 Task: Look for space in Roslavl', Russia from 12th June, 2023 to 15th June, 2023 for 2 adults in price range Rs.10000 to Rs.15000. Place can be entire place with 1  bedroom having 1 bed and 1 bathroom. Property type can be house, flat, guest house, hotel. Booking option can be shelf check-in. Required host language is English.
Action: Mouse moved to (440, 95)
Screenshot: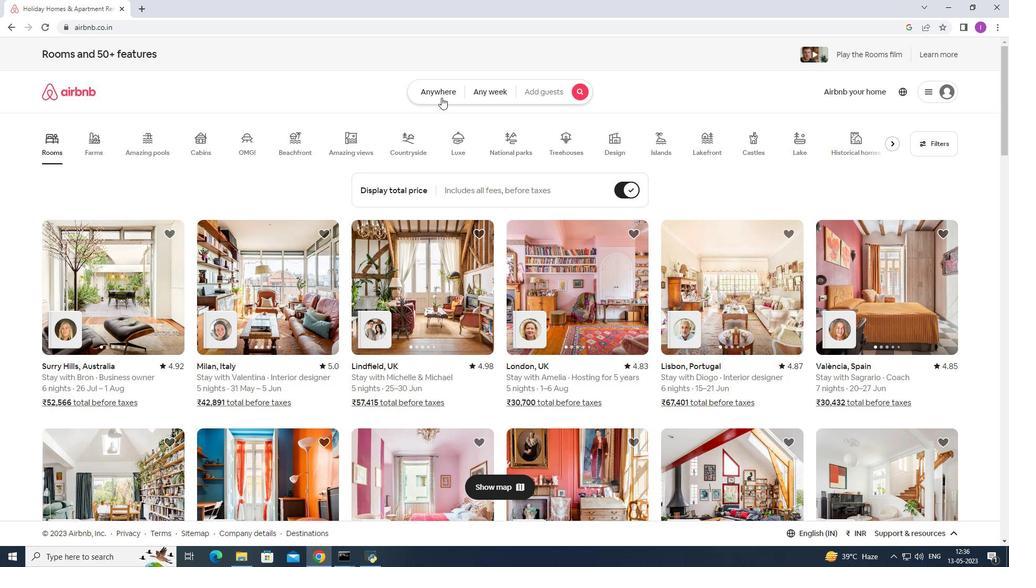 
Action: Mouse pressed left at (440, 95)
Screenshot: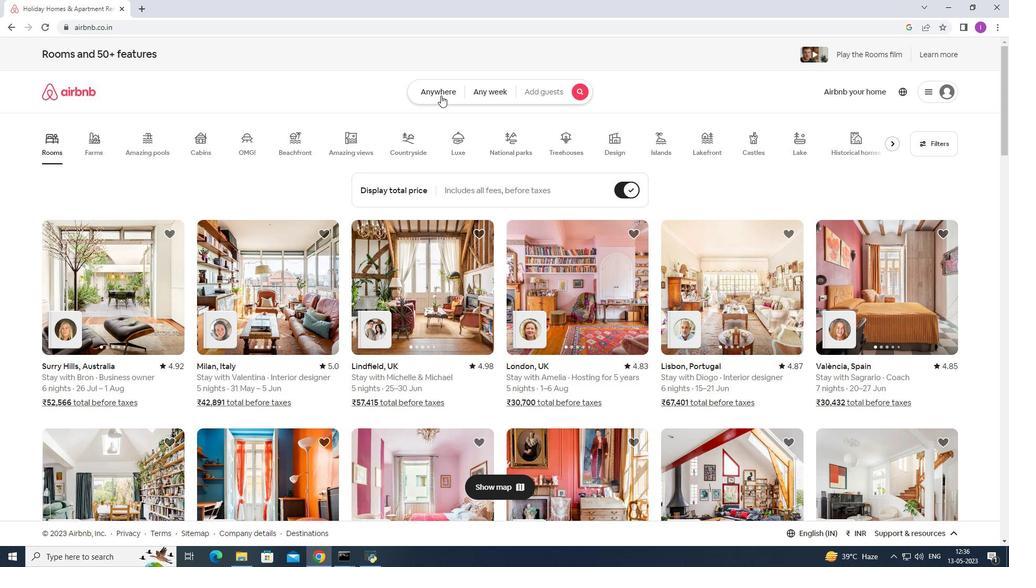
Action: Mouse moved to (399, 129)
Screenshot: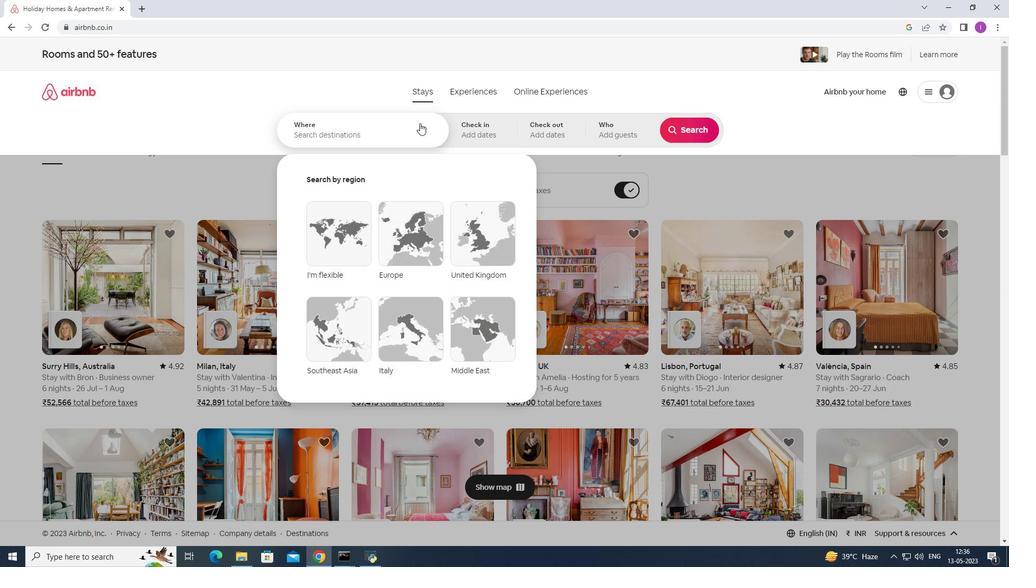 
Action: Mouse pressed left at (399, 129)
Screenshot: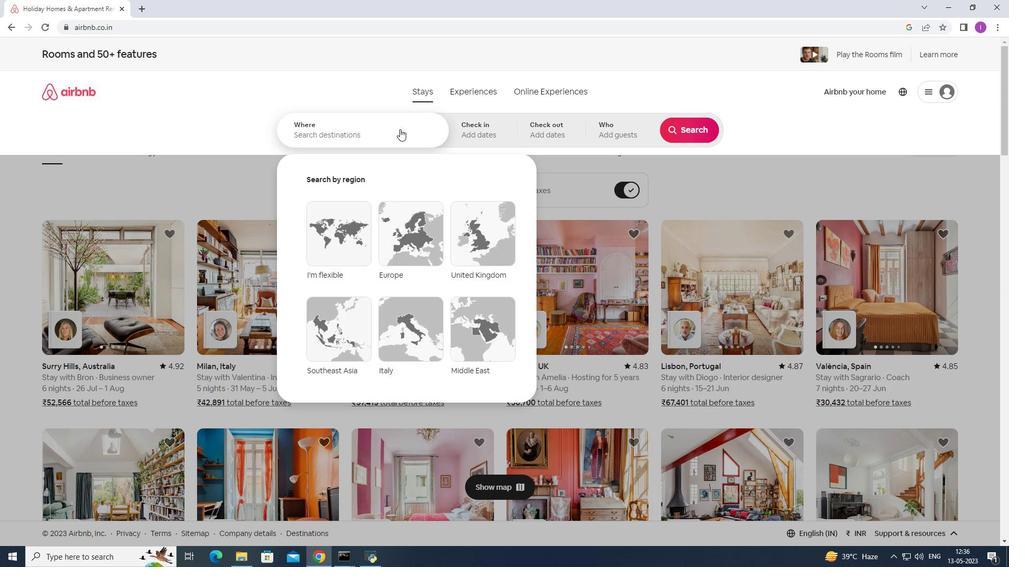 
Action: Key pressed <Key.shift>Roslavi,<Key.shift><Key.shift><Key.shift><Key.shift><Key.shift>Russia
Screenshot: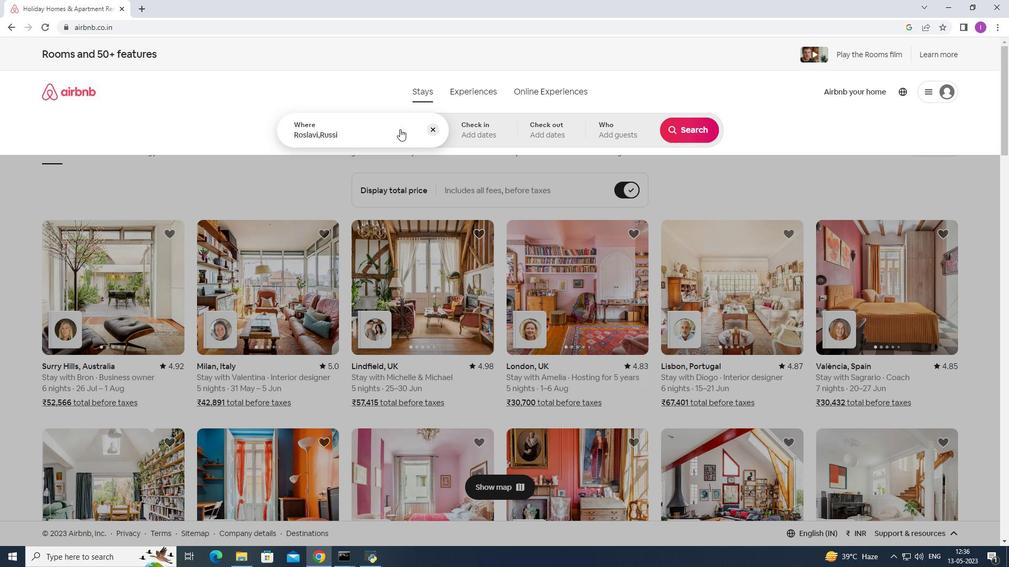 
Action: Mouse moved to (481, 132)
Screenshot: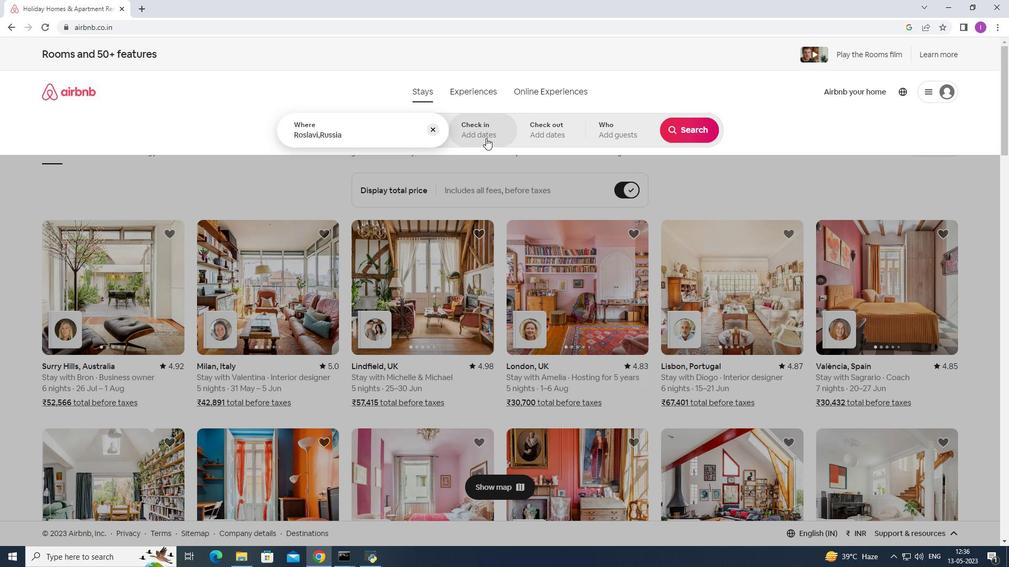 
Action: Mouse pressed left at (481, 132)
Screenshot: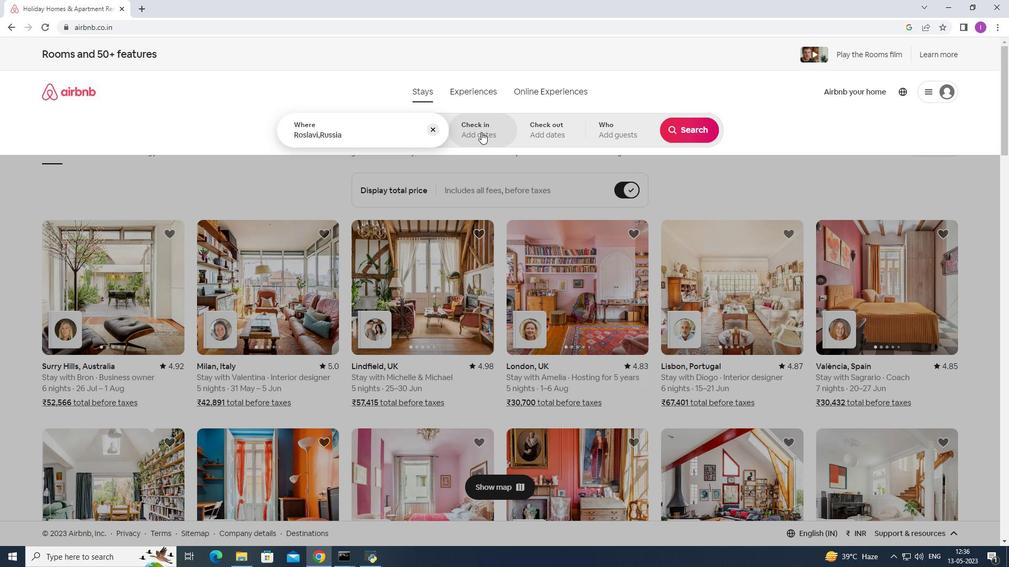 
Action: Mouse moved to (549, 311)
Screenshot: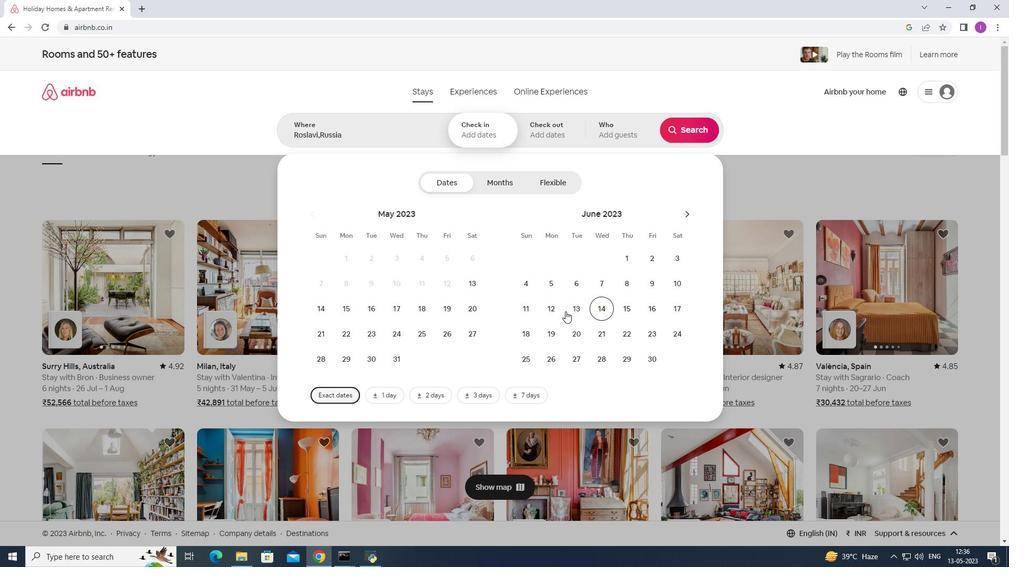 
Action: Mouse pressed left at (549, 311)
Screenshot: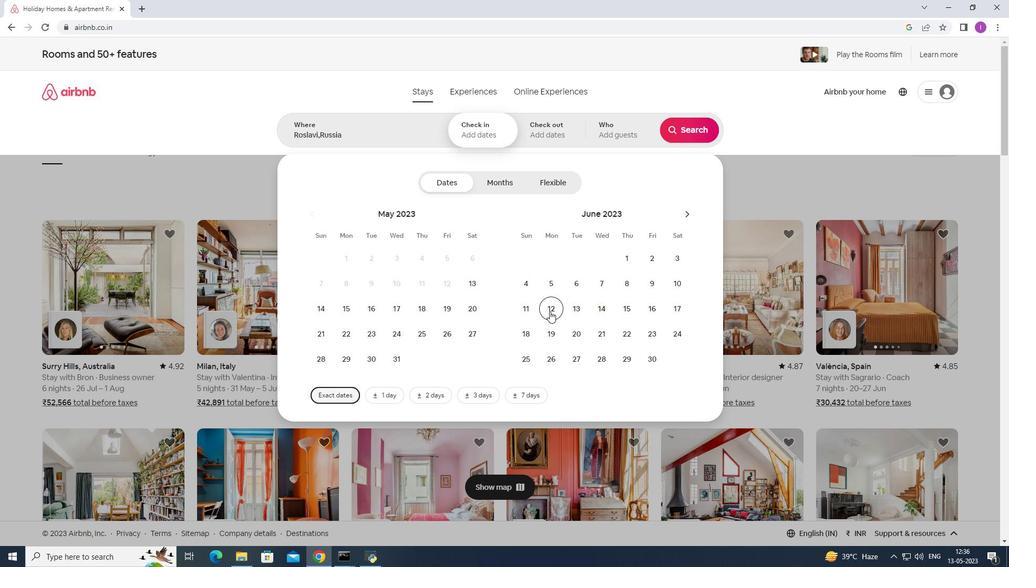 
Action: Mouse moved to (629, 313)
Screenshot: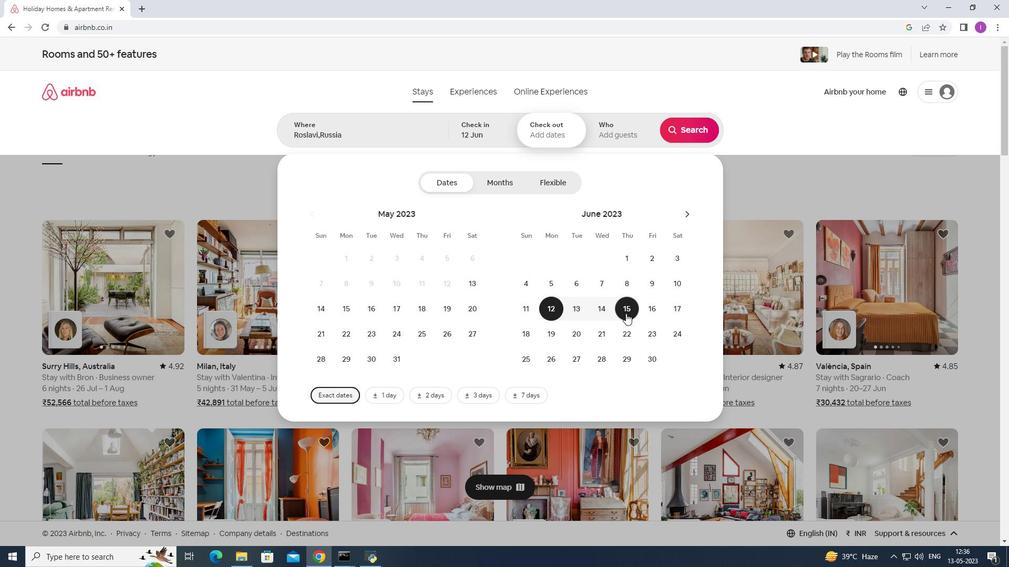 
Action: Mouse pressed left at (629, 313)
Screenshot: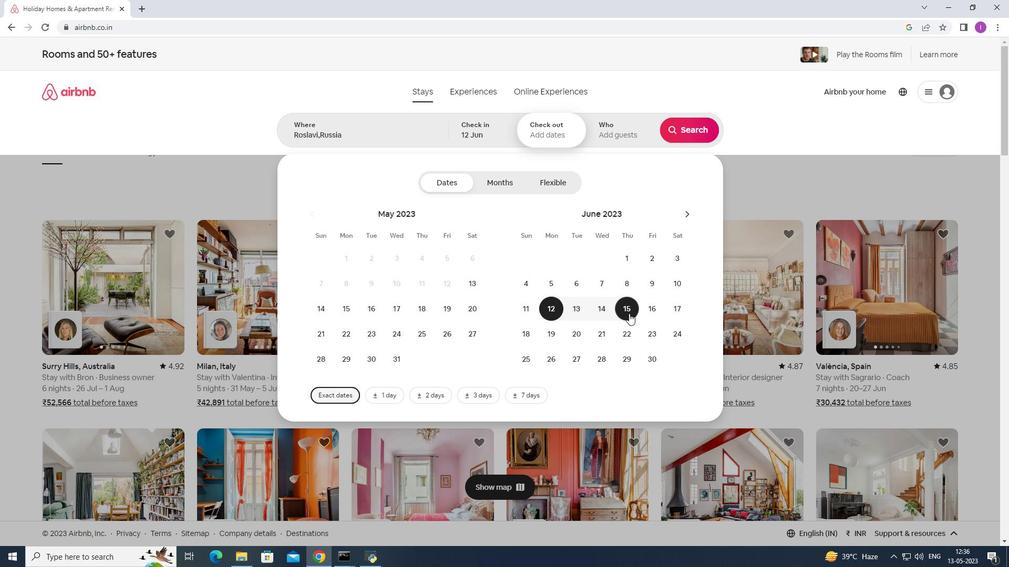 
Action: Mouse moved to (623, 137)
Screenshot: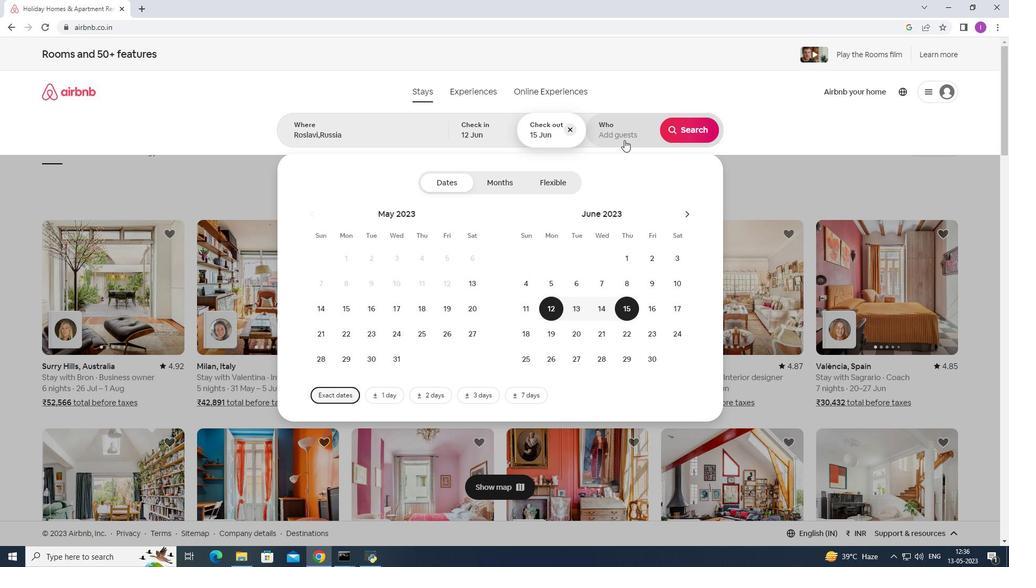 
Action: Mouse pressed left at (623, 137)
Screenshot: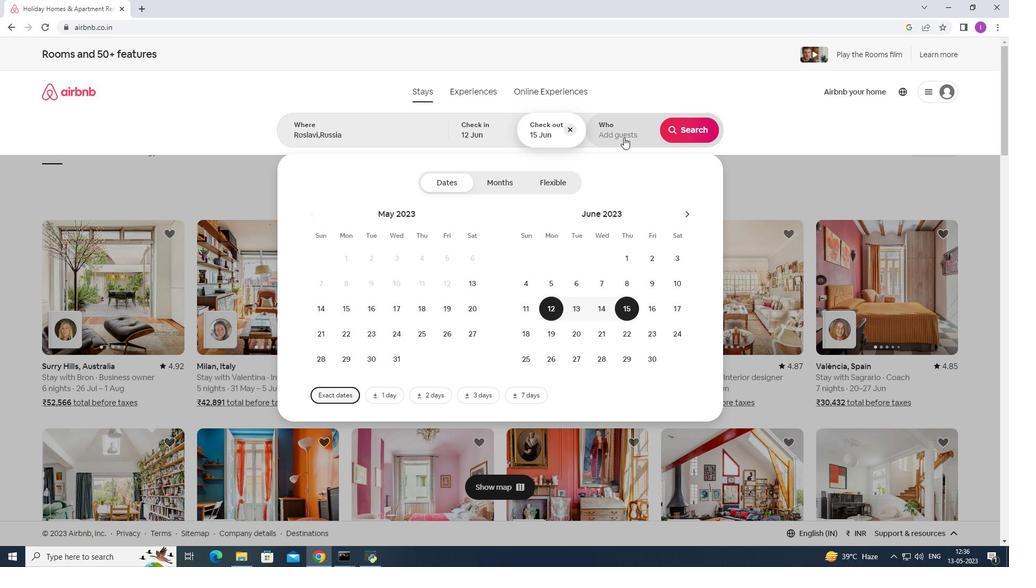 
Action: Mouse moved to (689, 184)
Screenshot: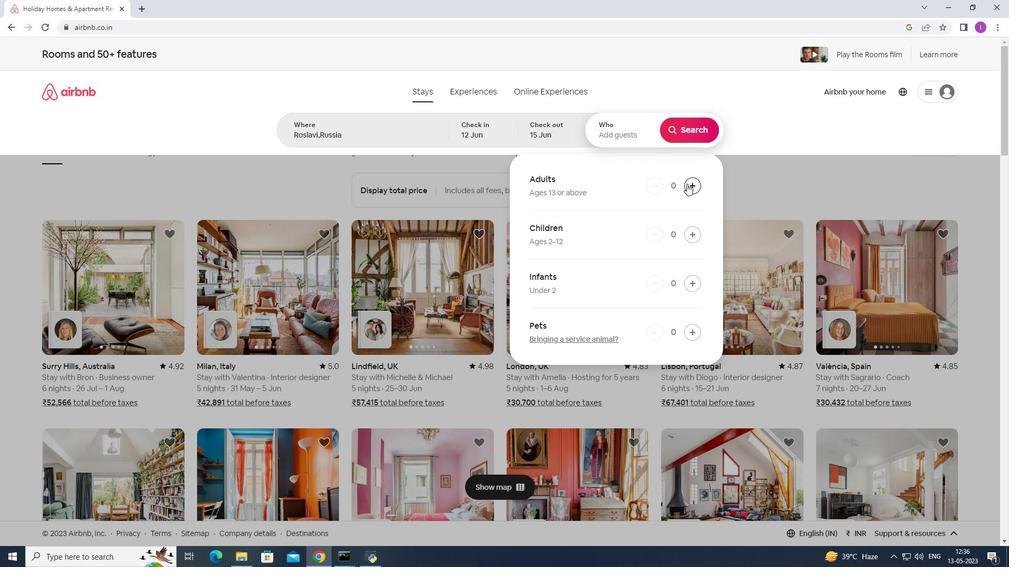 
Action: Mouse pressed left at (689, 184)
Screenshot: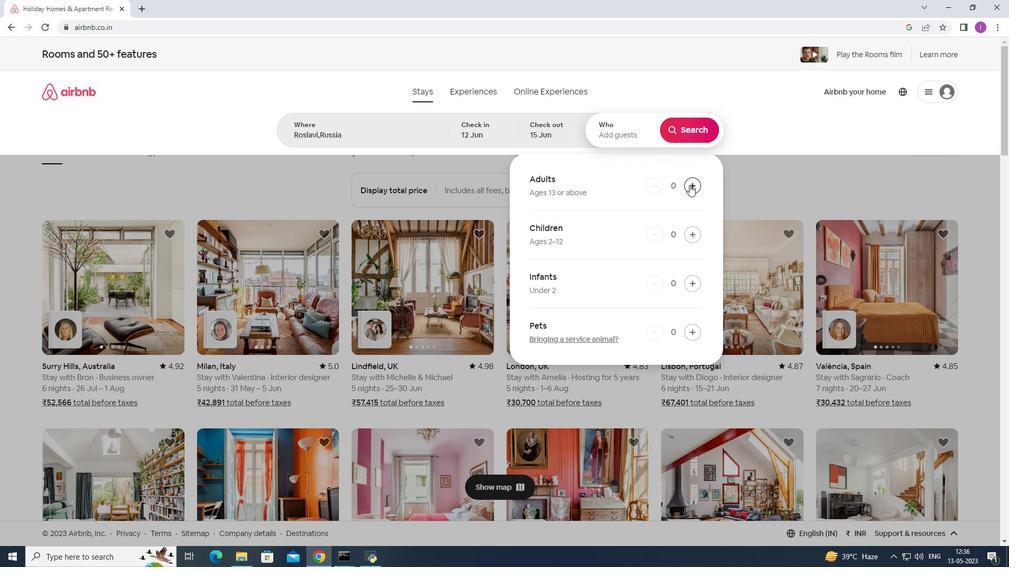 
Action: Mouse moved to (690, 186)
Screenshot: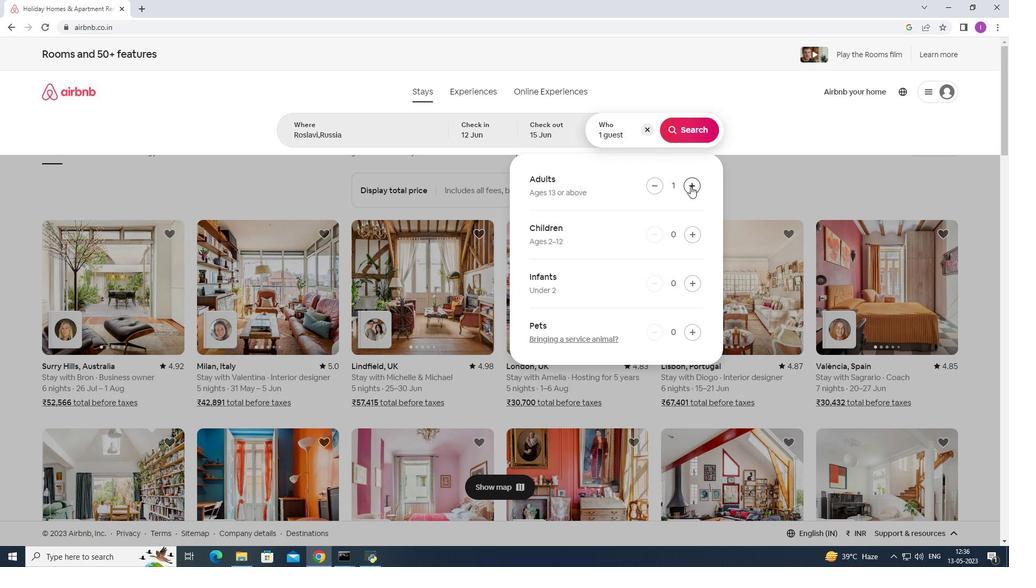 
Action: Mouse pressed left at (690, 186)
Screenshot: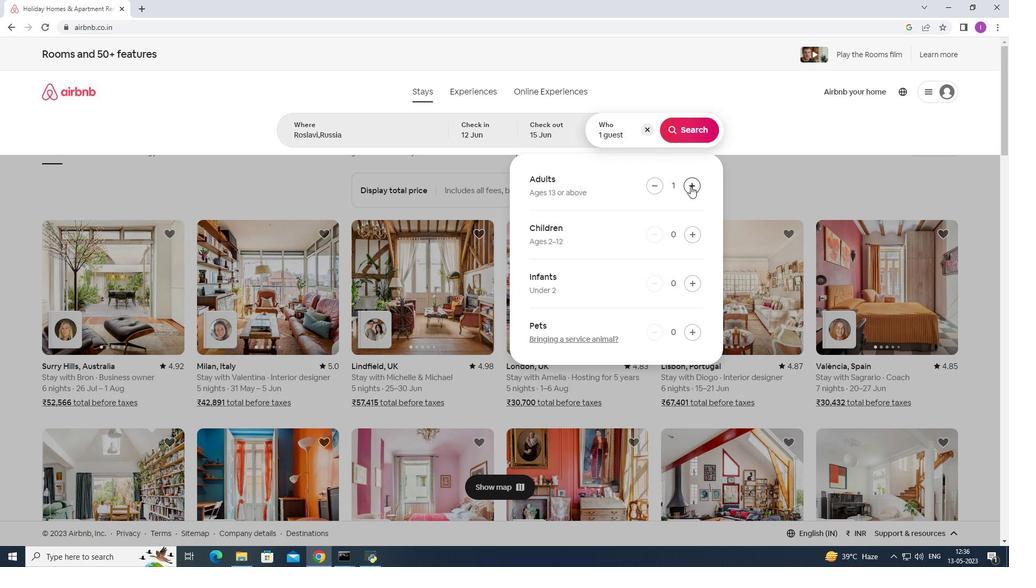 
Action: Mouse moved to (700, 134)
Screenshot: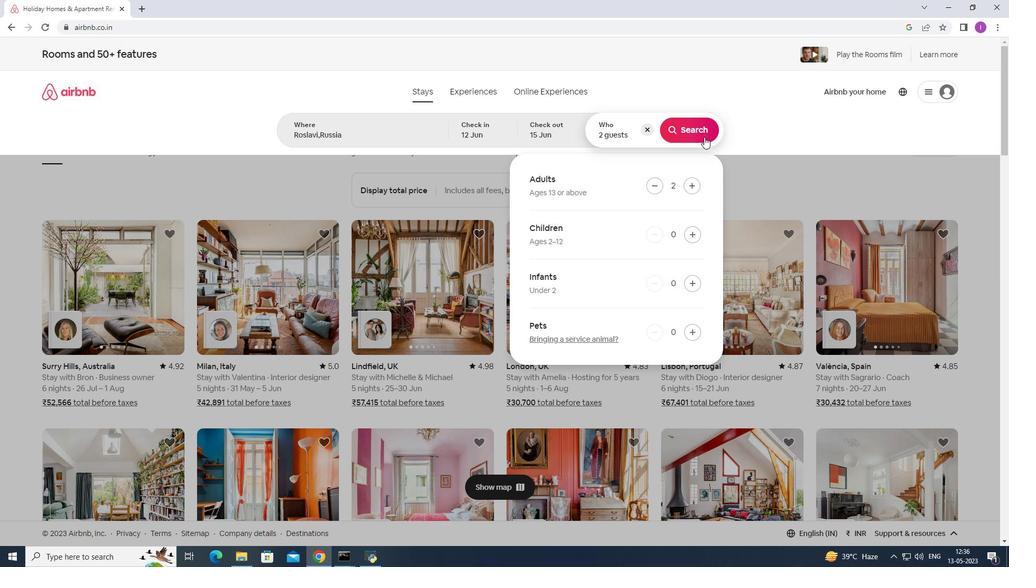 
Action: Mouse pressed left at (700, 134)
Screenshot: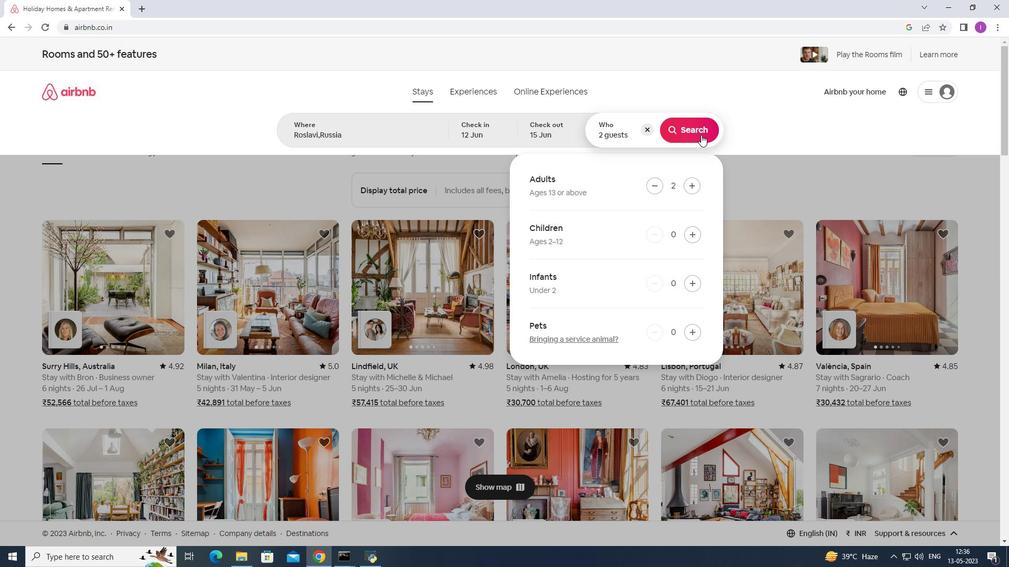 
Action: Mouse moved to (952, 101)
Screenshot: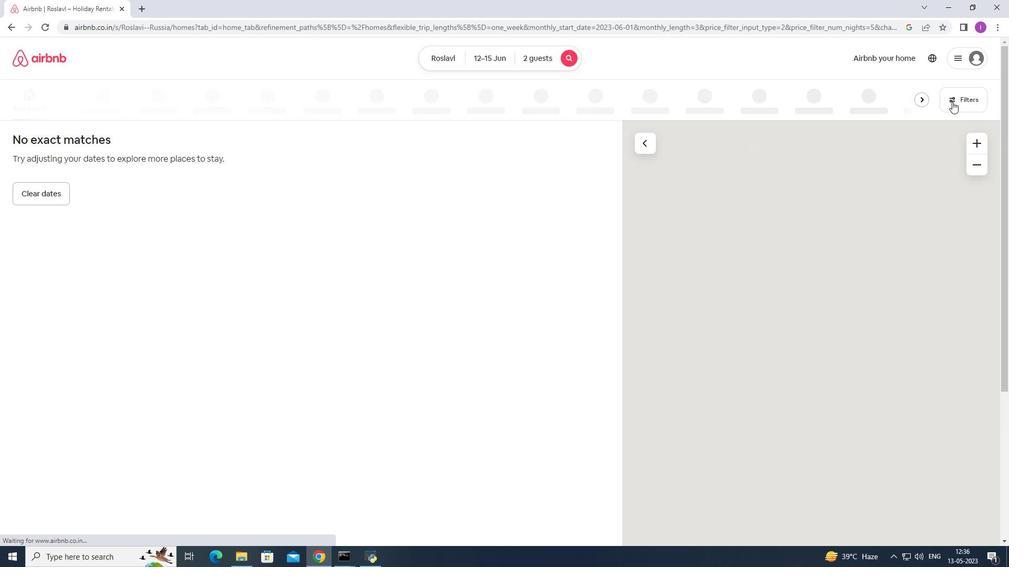 
Action: Mouse pressed left at (952, 101)
Screenshot: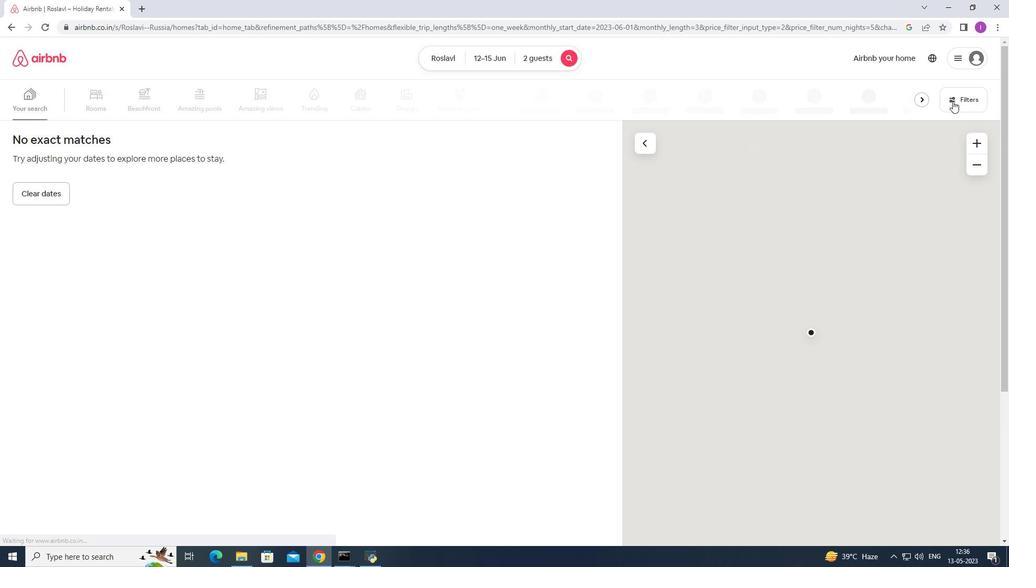
Action: Mouse moved to (583, 357)
Screenshot: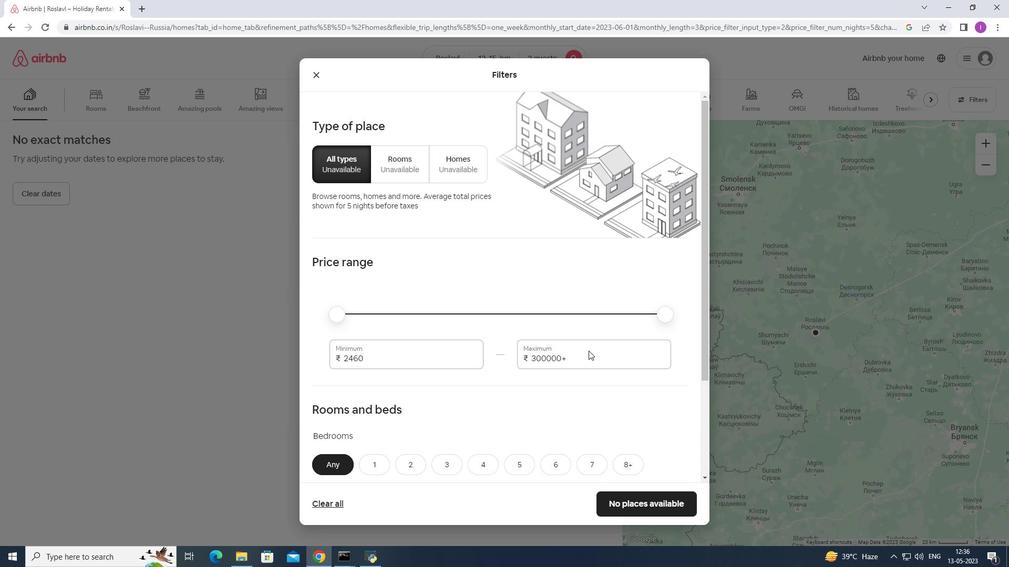
Action: Mouse pressed left at (583, 357)
Screenshot: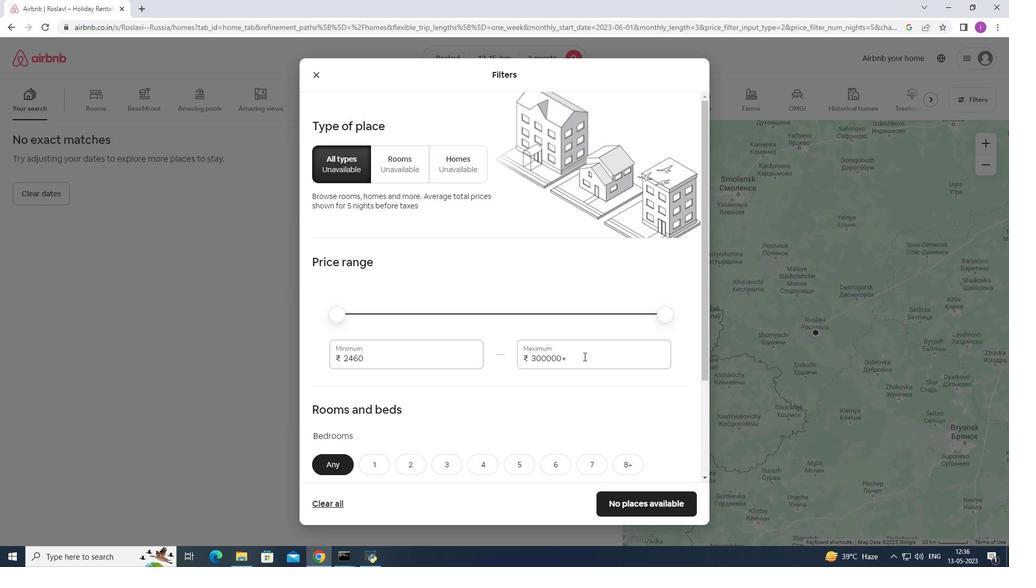 
Action: Mouse moved to (519, 367)
Screenshot: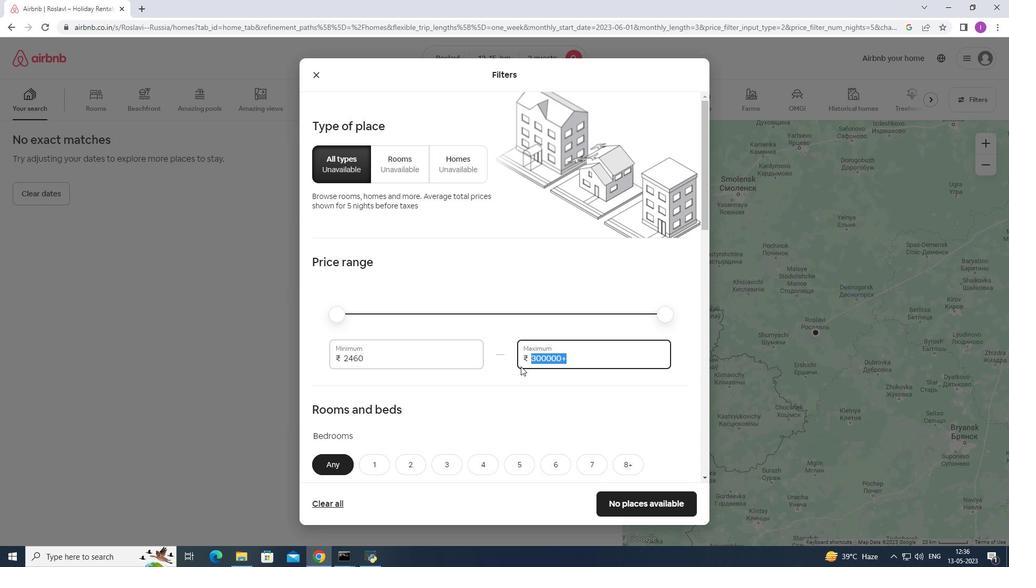 
Action: Key pressed 15000
Screenshot: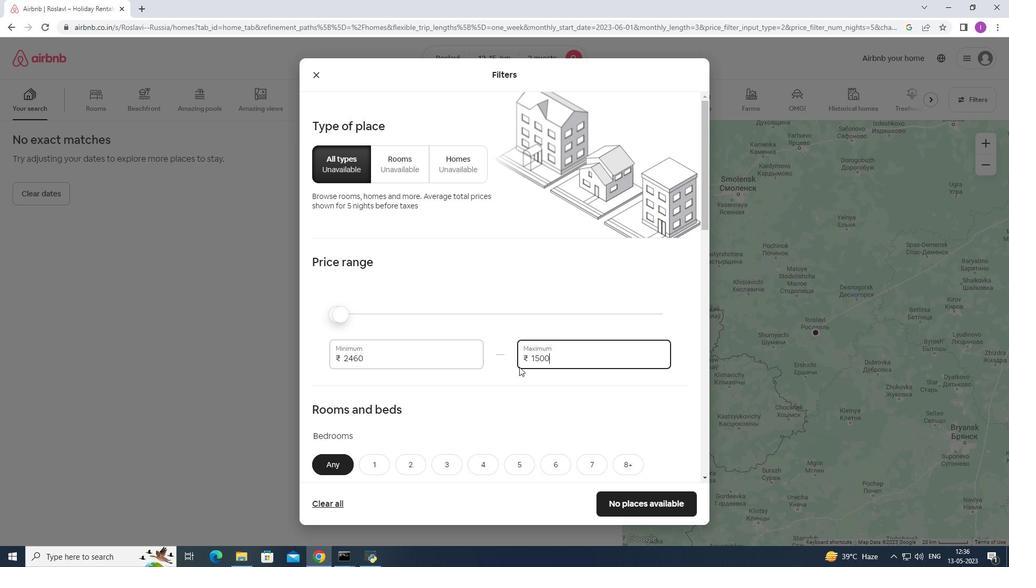 
Action: Mouse moved to (383, 358)
Screenshot: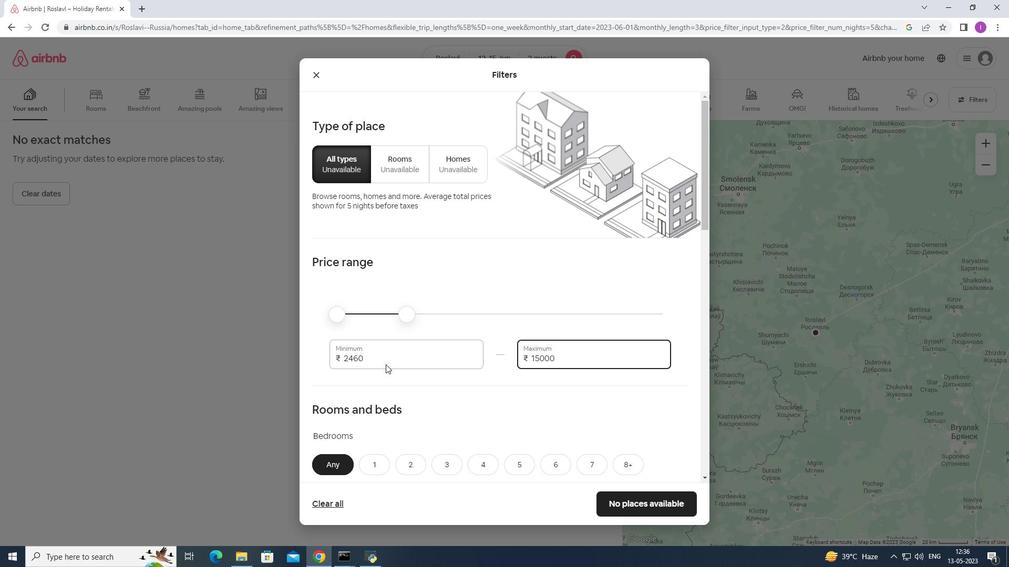 
Action: Mouse pressed left at (383, 358)
Screenshot: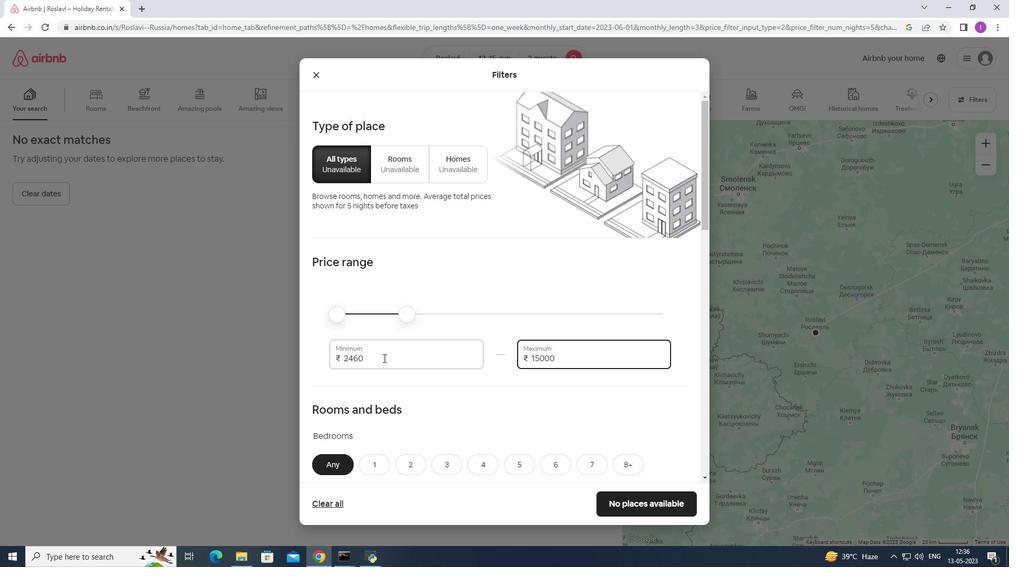 
Action: Mouse moved to (344, 363)
Screenshot: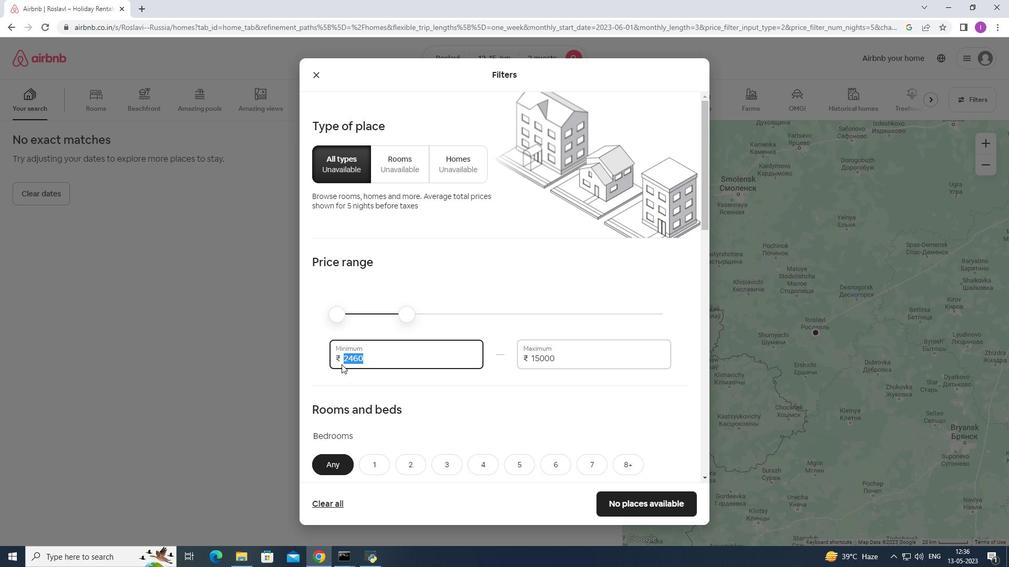 
Action: Key pressed 10000
Screenshot: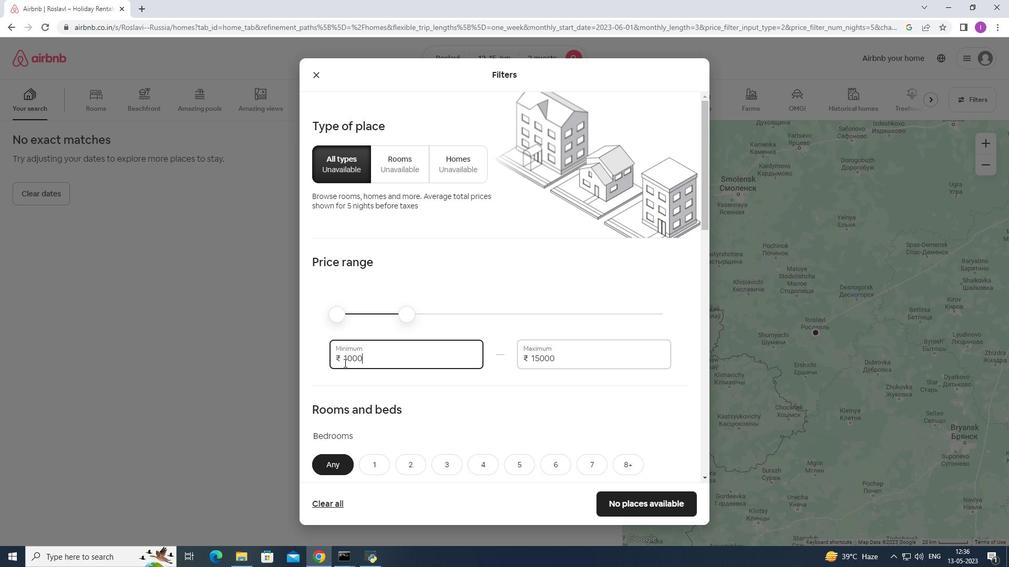 
Action: Mouse moved to (472, 359)
Screenshot: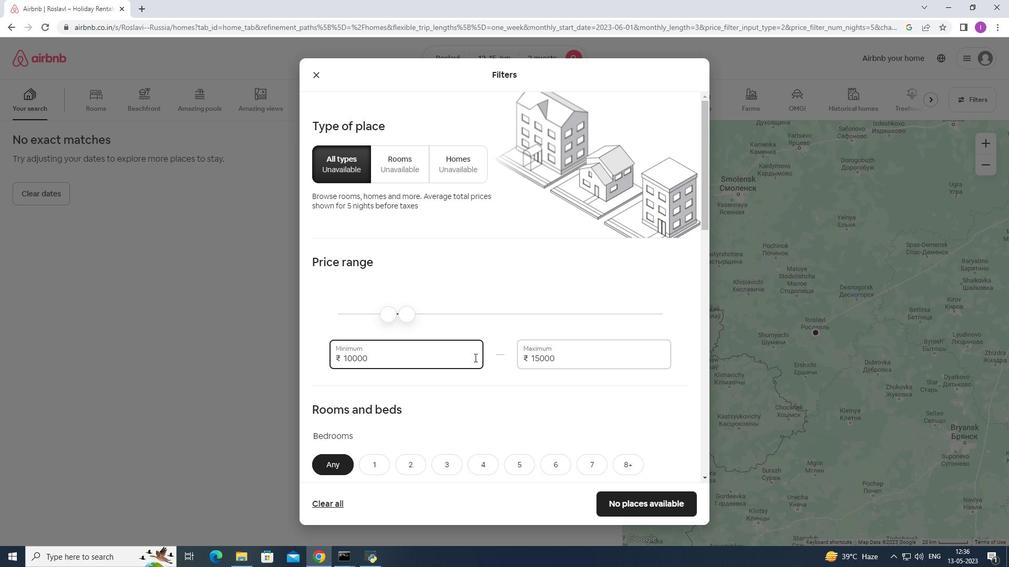 
Action: Mouse scrolled (472, 358) with delta (0, 0)
Screenshot: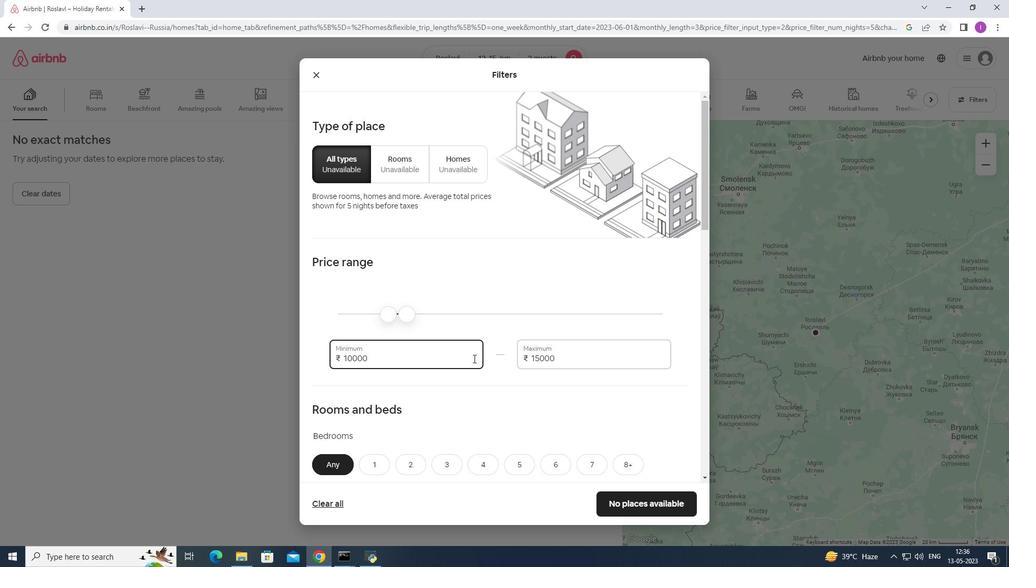 
Action: Mouse scrolled (472, 358) with delta (0, 0)
Screenshot: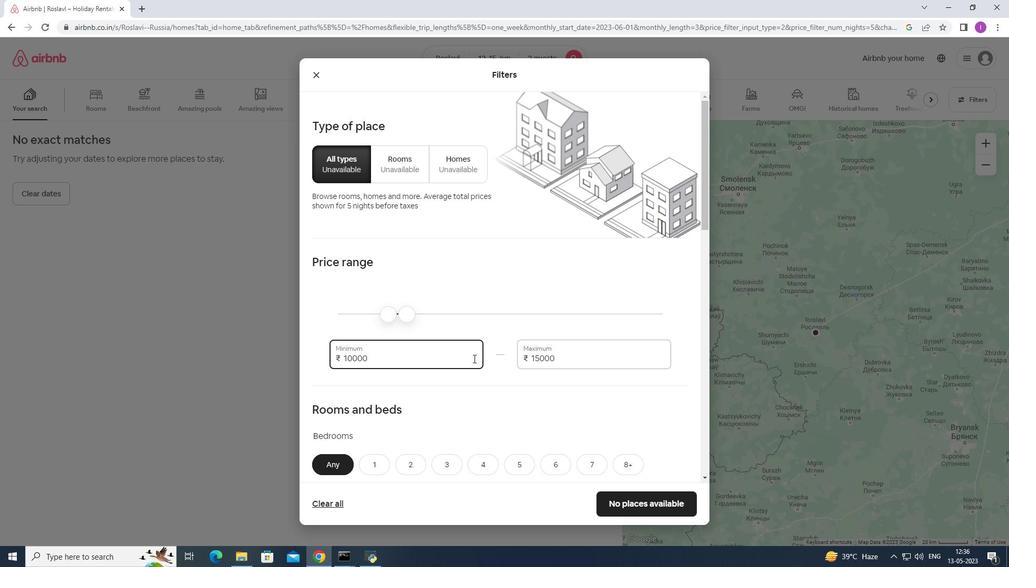 
Action: Mouse moved to (537, 379)
Screenshot: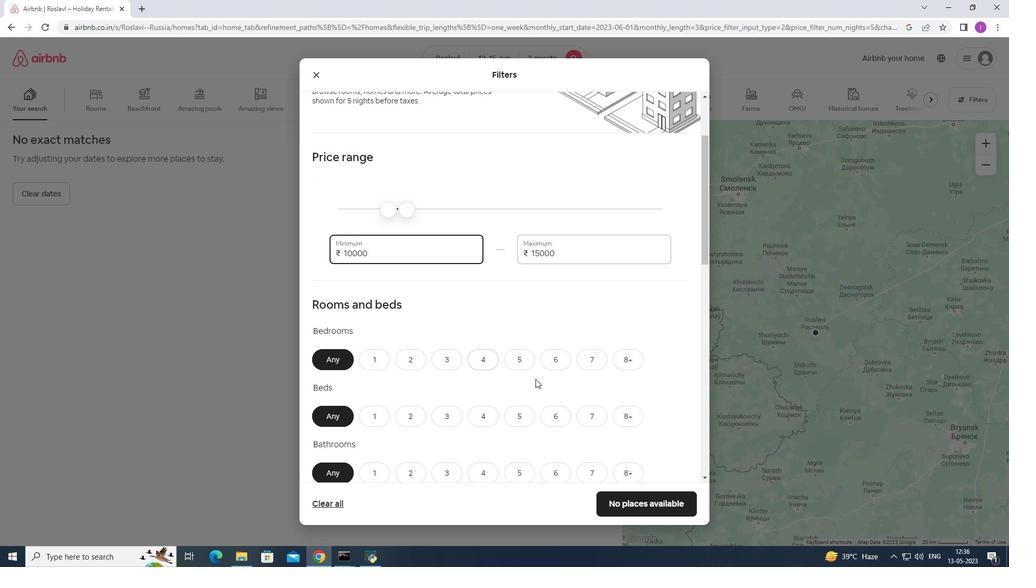 
Action: Mouse scrolled (537, 378) with delta (0, 0)
Screenshot: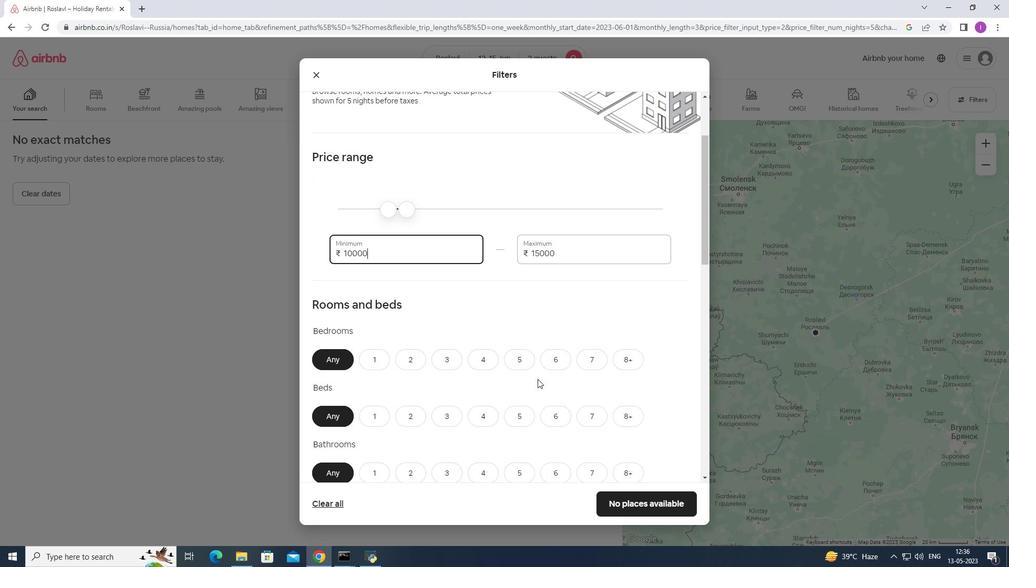 
Action: Mouse moved to (379, 304)
Screenshot: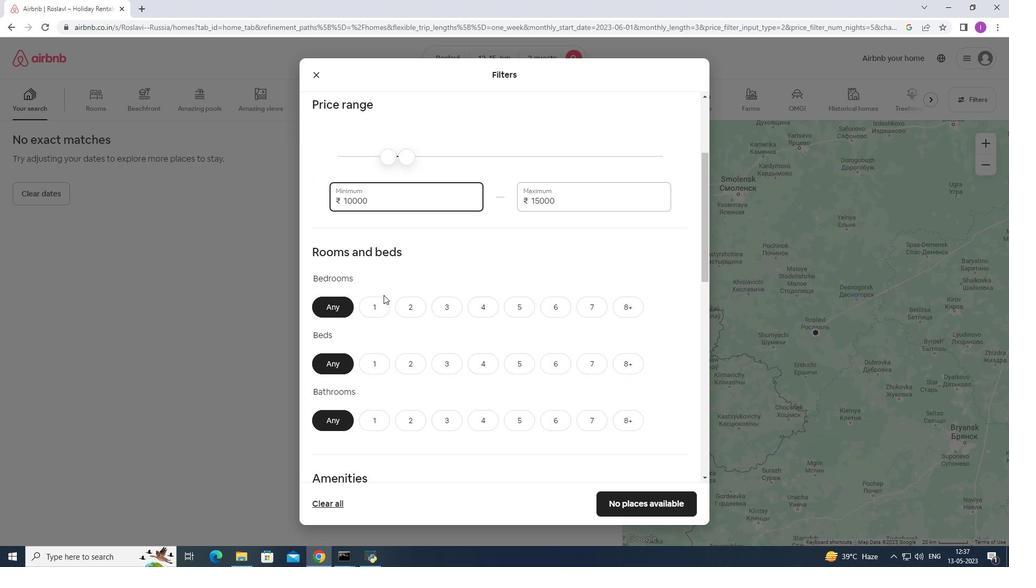 
Action: Mouse pressed left at (379, 304)
Screenshot: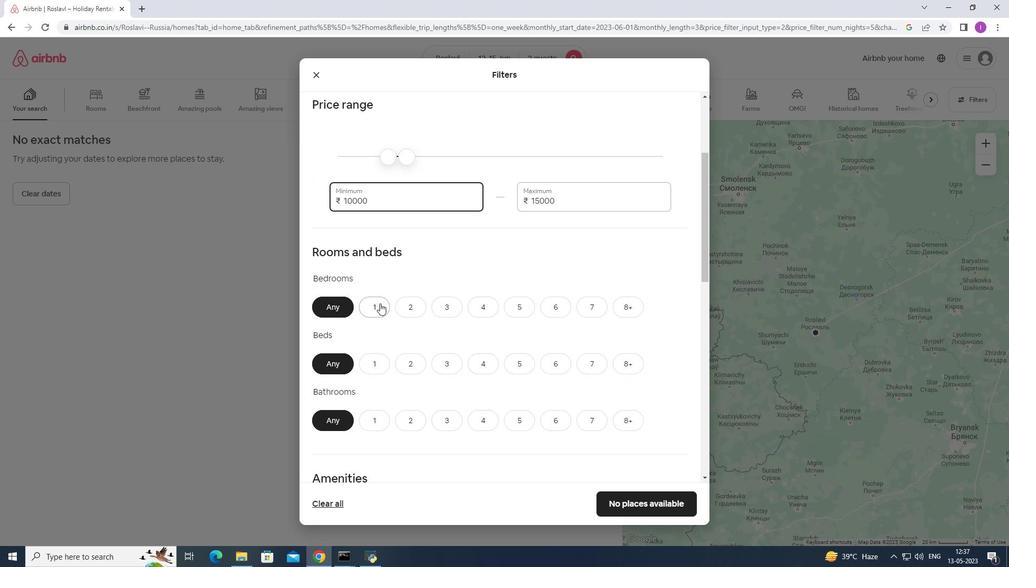 
Action: Mouse moved to (382, 363)
Screenshot: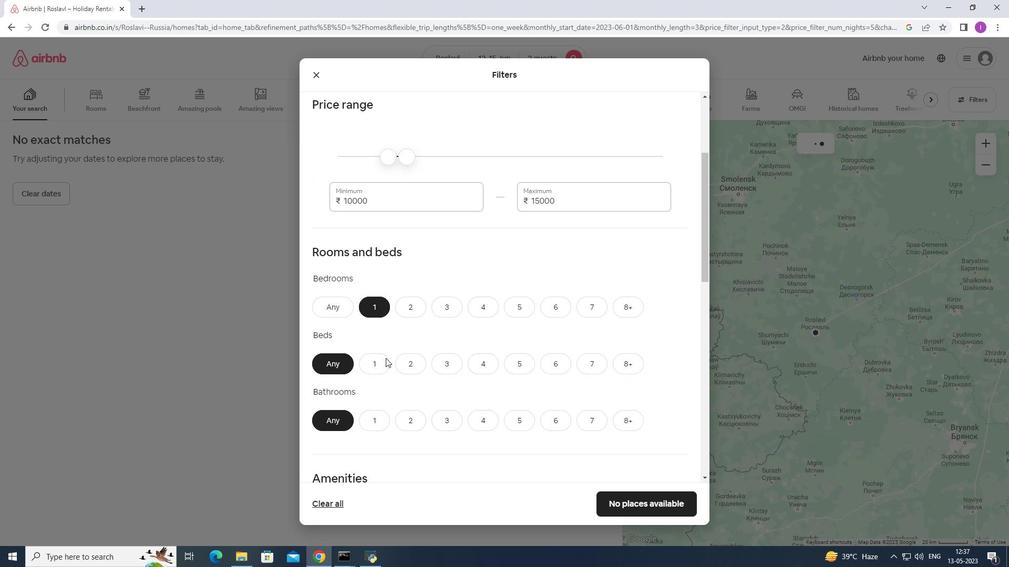 
Action: Mouse pressed left at (382, 363)
Screenshot: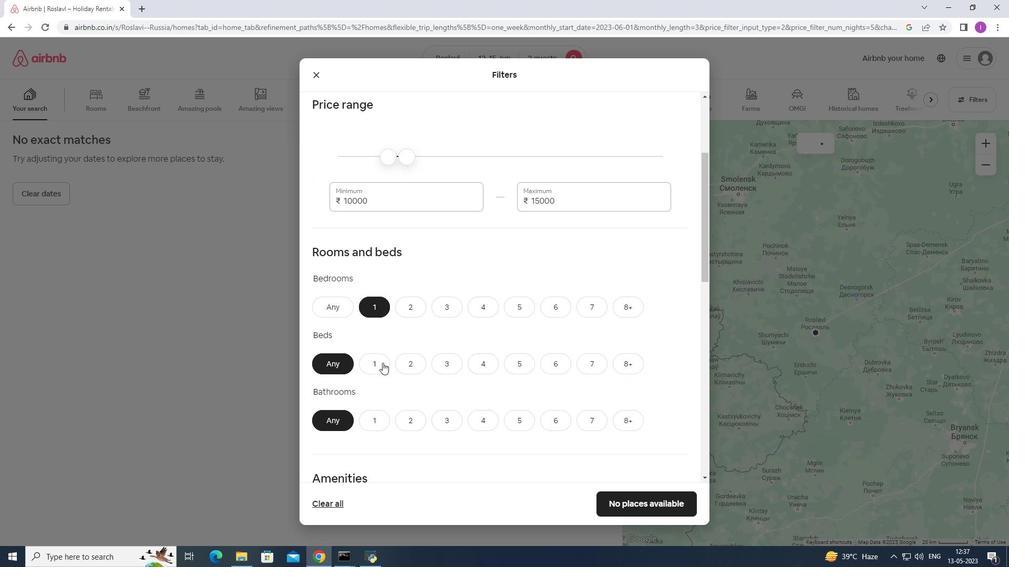 
Action: Mouse moved to (375, 416)
Screenshot: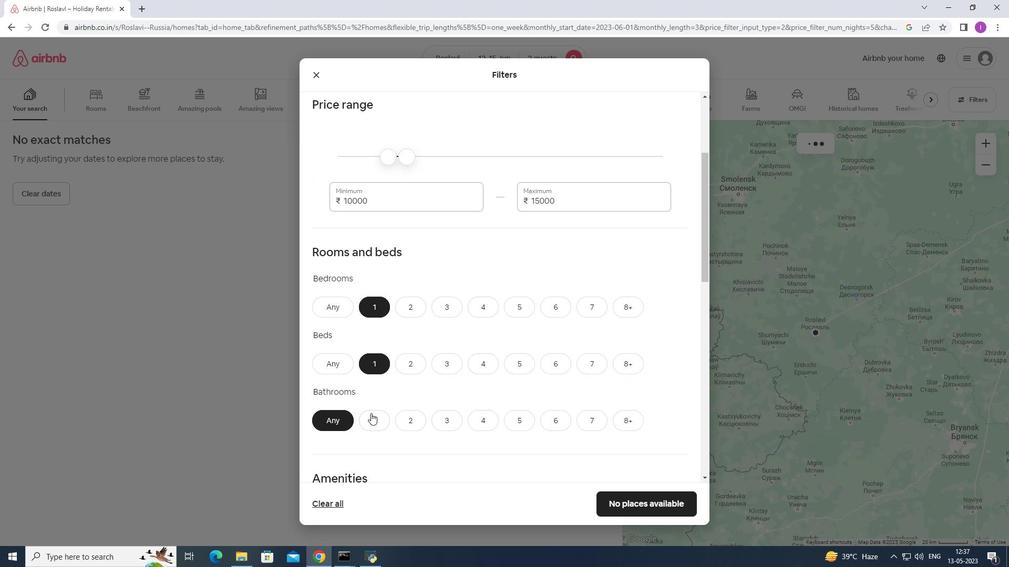 
Action: Mouse pressed left at (375, 416)
Screenshot: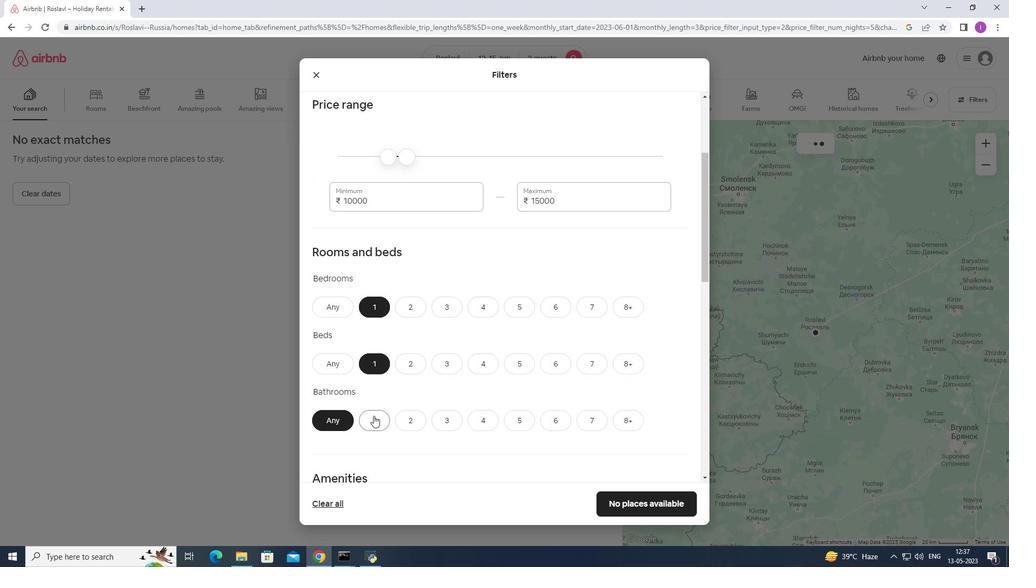 
Action: Mouse moved to (428, 389)
Screenshot: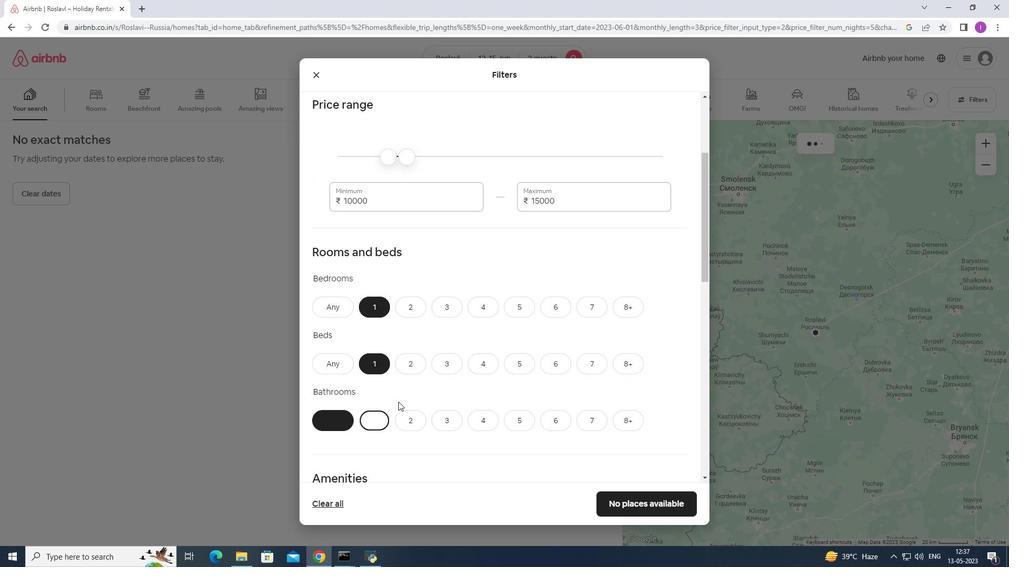 
Action: Mouse scrolled (428, 389) with delta (0, 0)
Screenshot: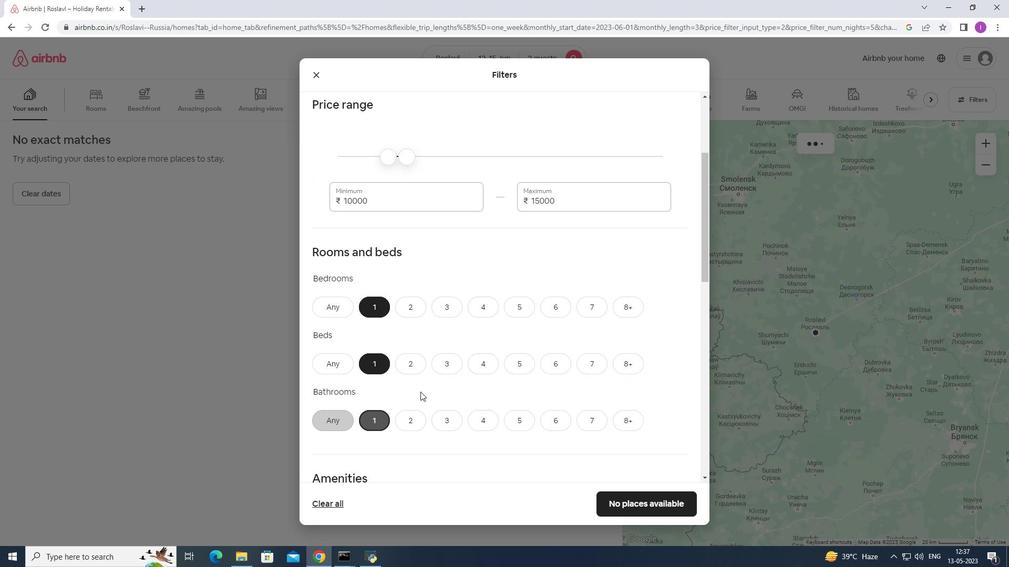 
Action: Mouse scrolled (428, 389) with delta (0, 0)
Screenshot: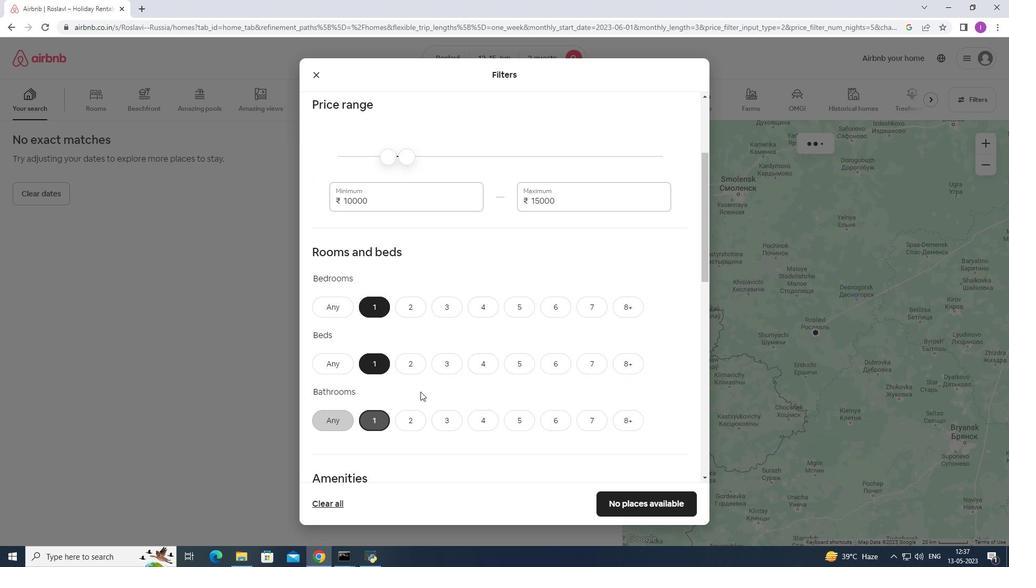 
Action: Mouse scrolled (428, 389) with delta (0, 0)
Screenshot: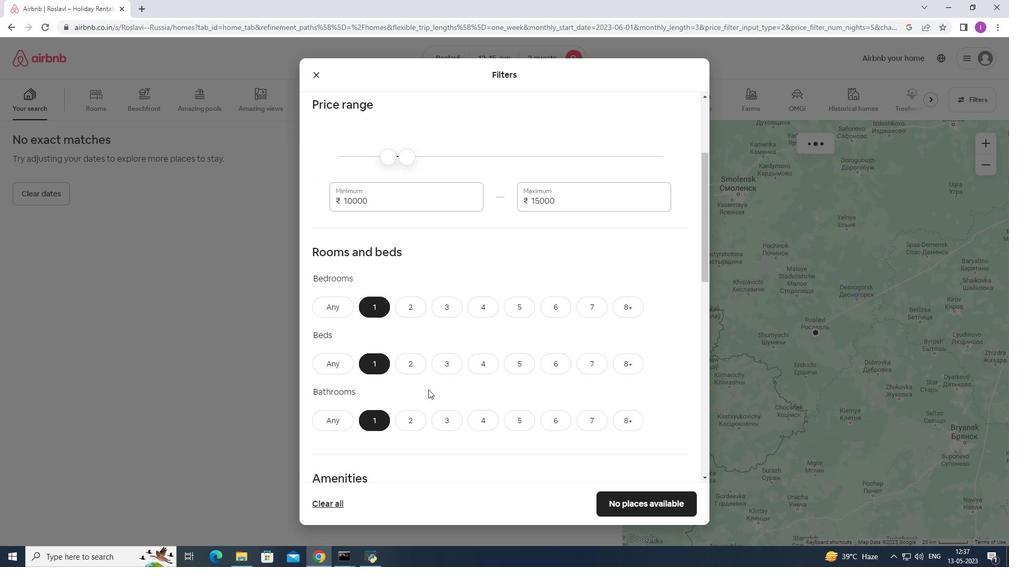 
Action: Mouse scrolled (428, 389) with delta (0, 0)
Screenshot: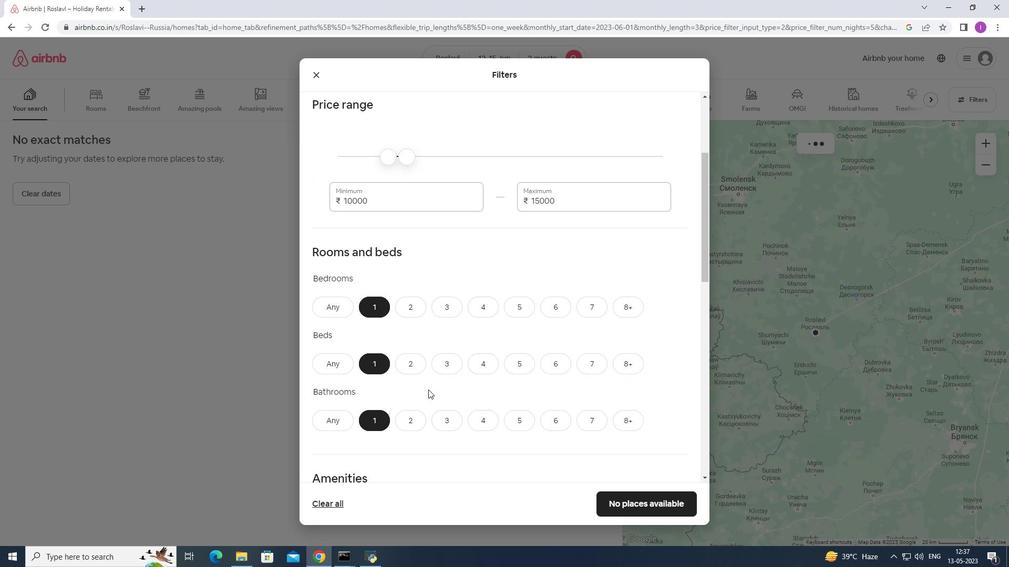 
Action: Mouse moved to (356, 381)
Screenshot: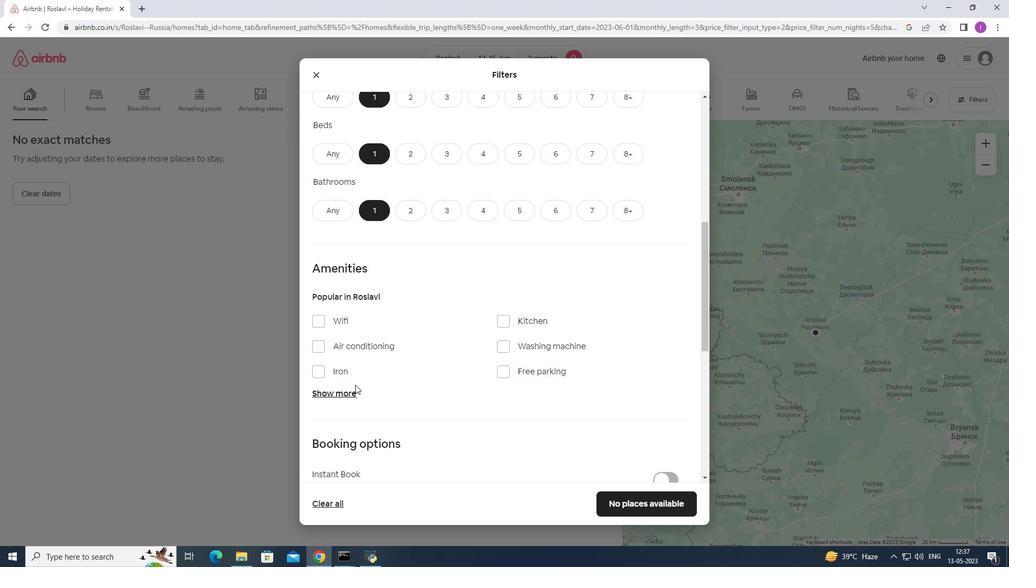 
Action: Mouse scrolled (356, 380) with delta (0, 0)
Screenshot: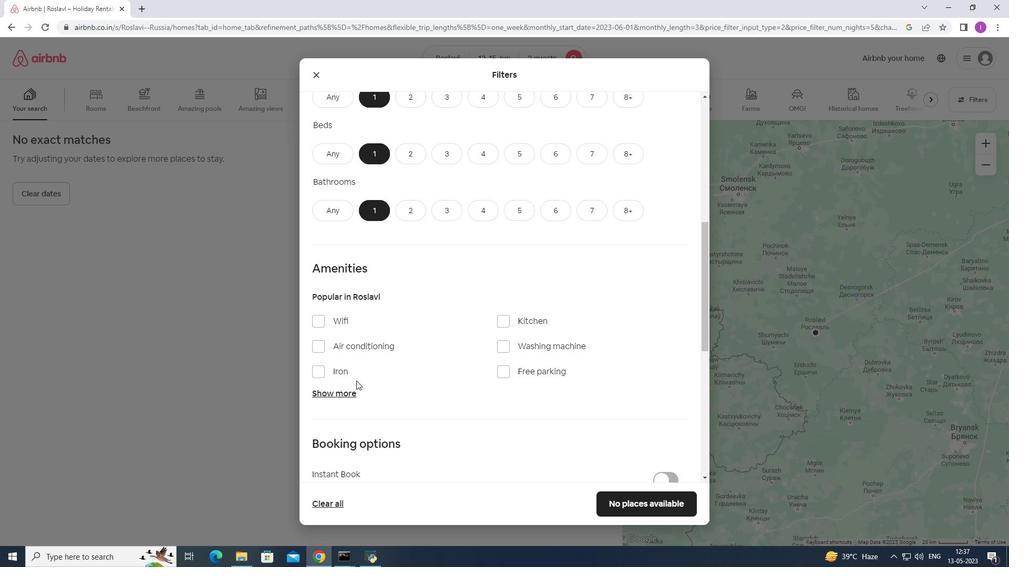 
Action: Mouse scrolled (356, 380) with delta (0, 0)
Screenshot: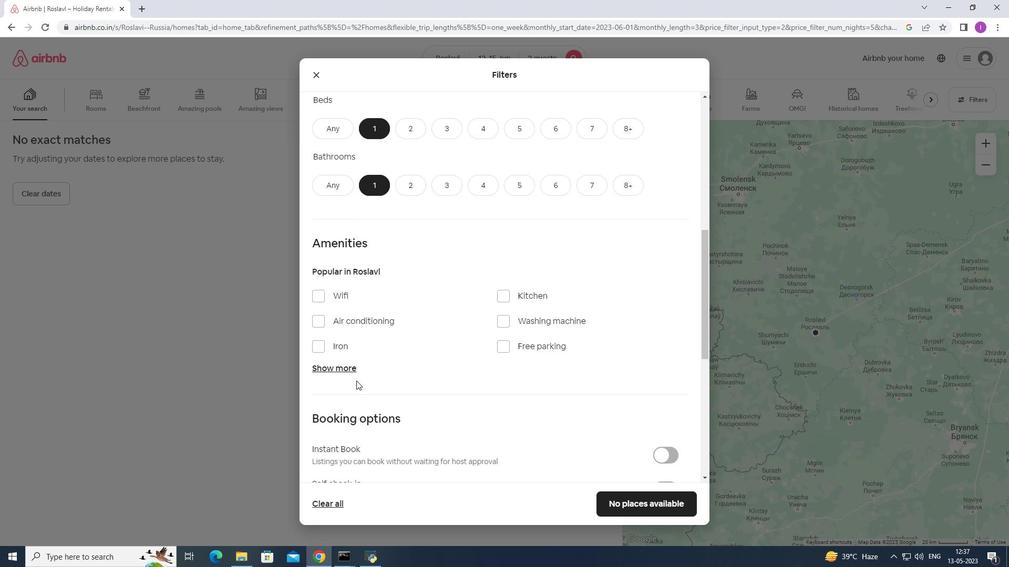 
Action: Mouse moved to (647, 386)
Screenshot: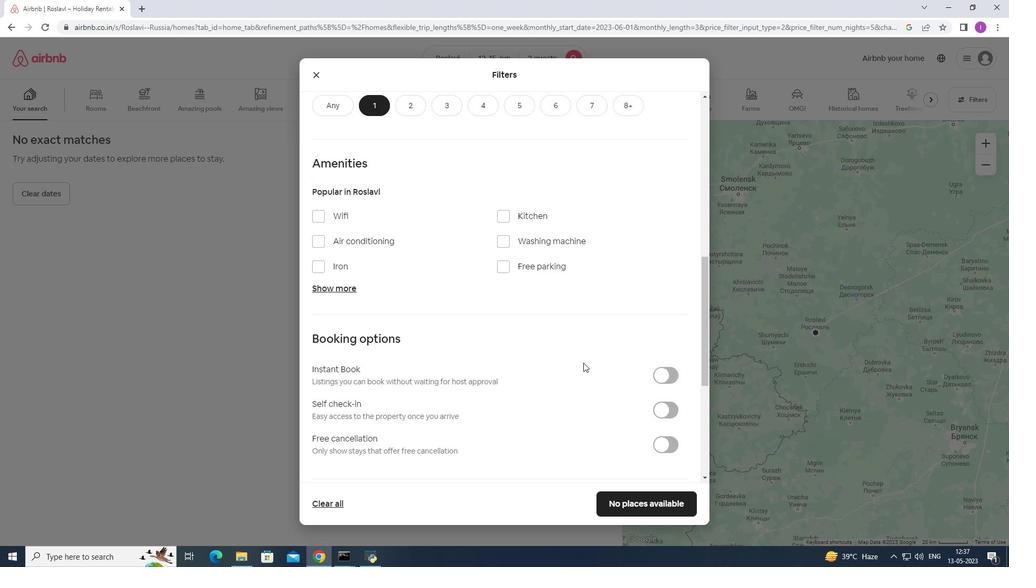 
Action: Mouse scrolled (647, 386) with delta (0, 0)
Screenshot: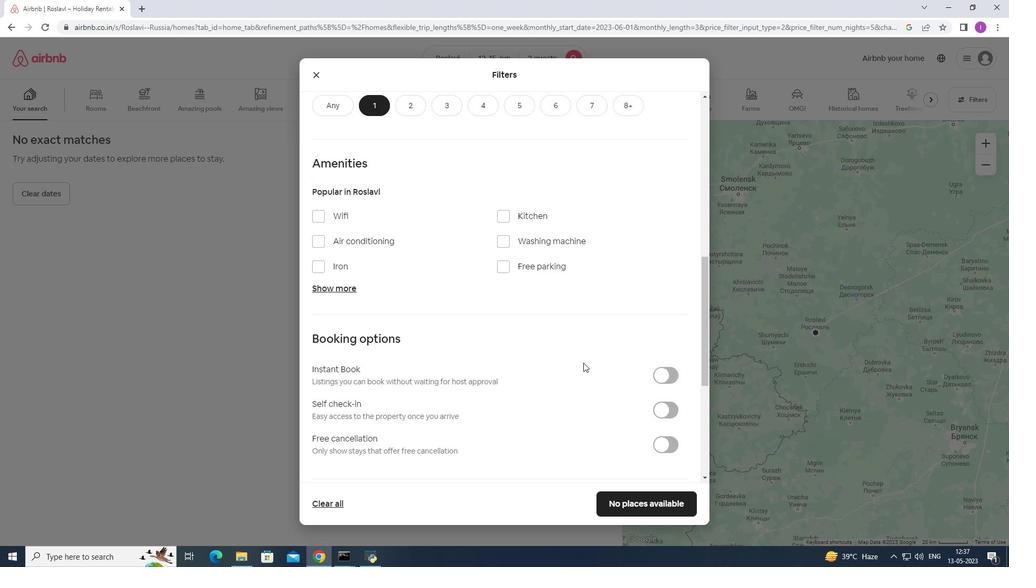 
Action: Mouse moved to (650, 387)
Screenshot: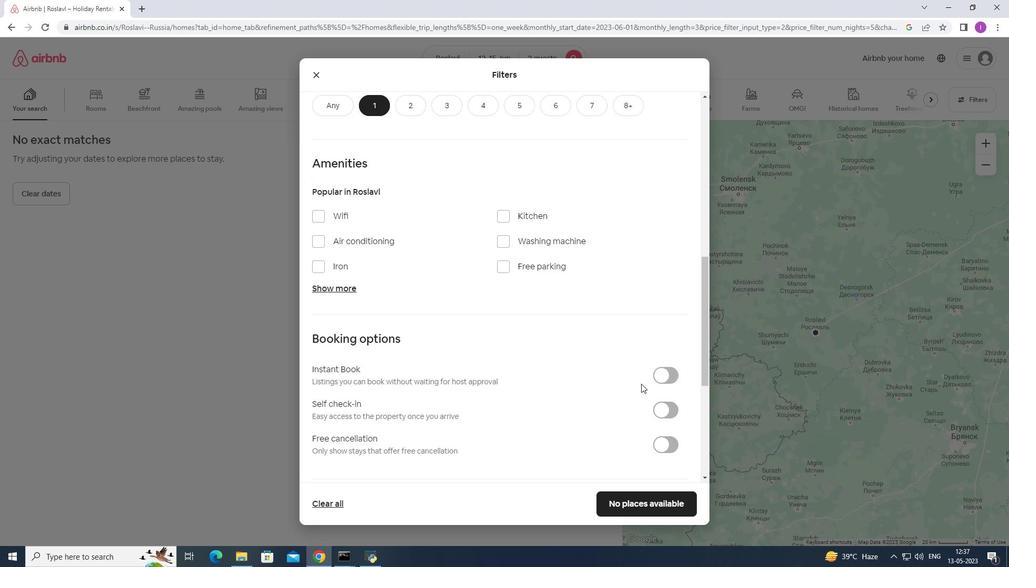 
Action: Mouse scrolled (650, 387) with delta (0, 0)
Screenshot: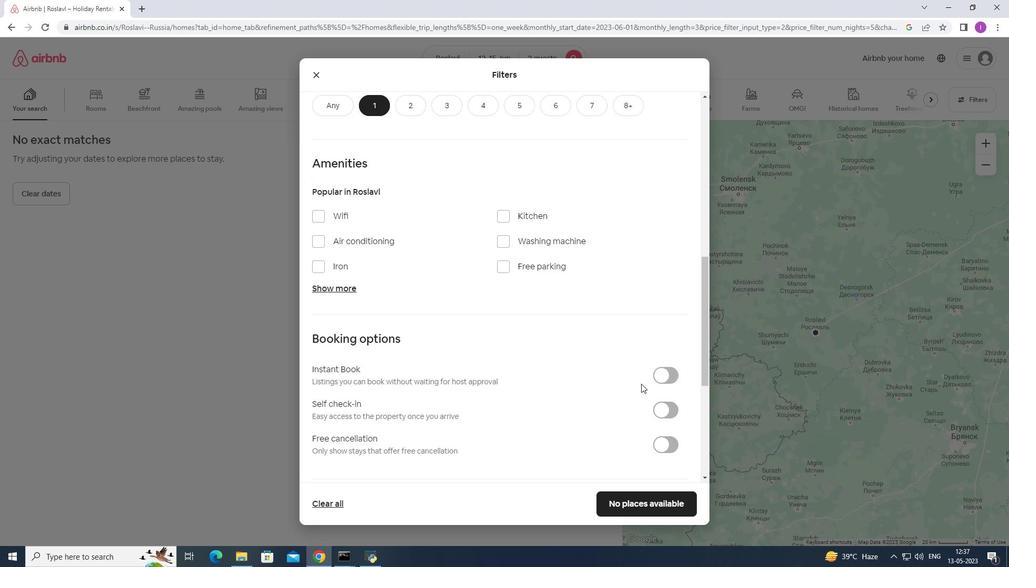 
Action: Mouse moved to (674, 309)
Screenshot: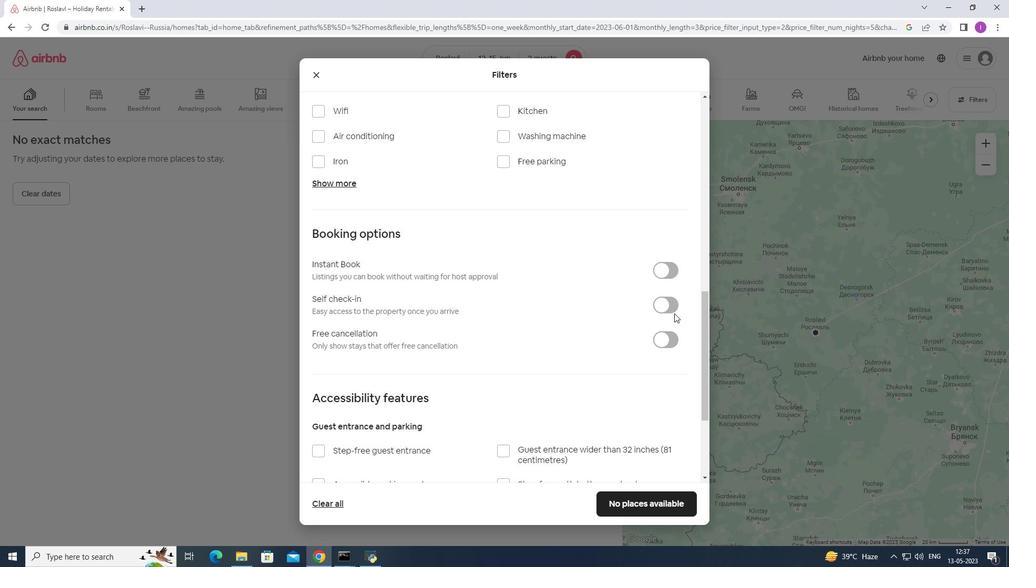 
Action: Mouse pressed left at (674, 309)
Screenshot: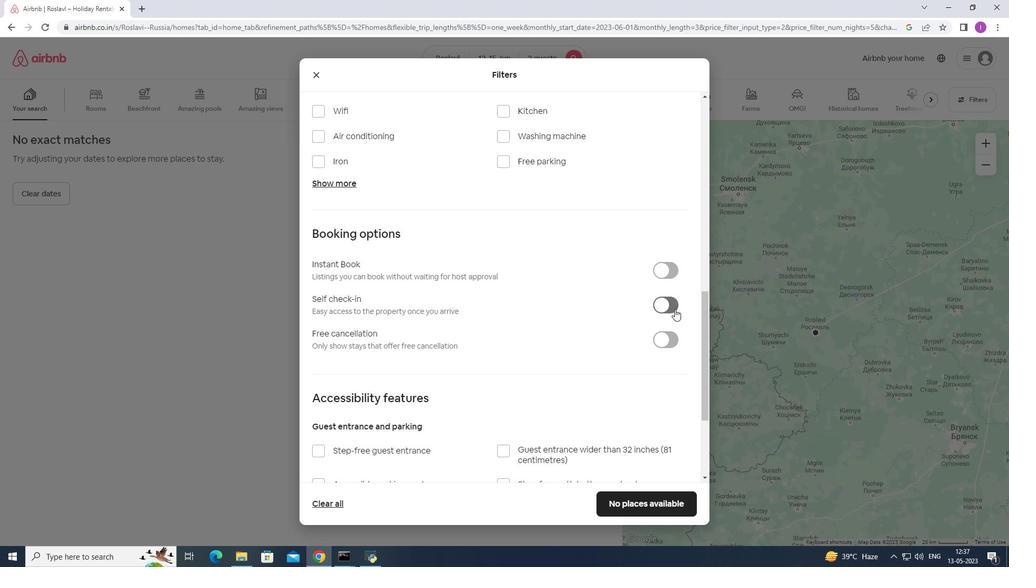 
Action: Mouse moved to (494, 389)
Screenshot: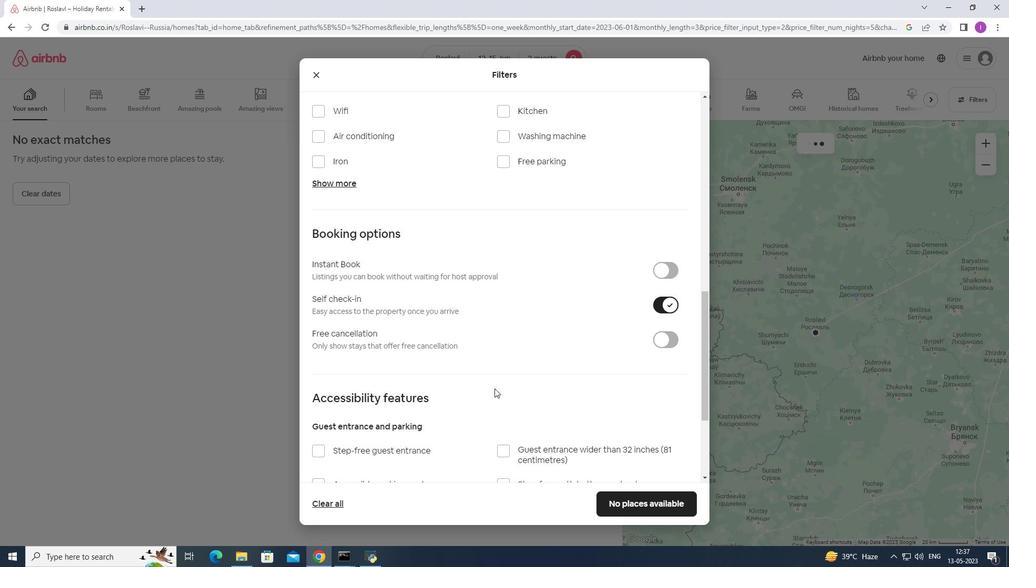 
Action: Mouse scrolled (494, 388) with delta (0, 0)
Screenshot: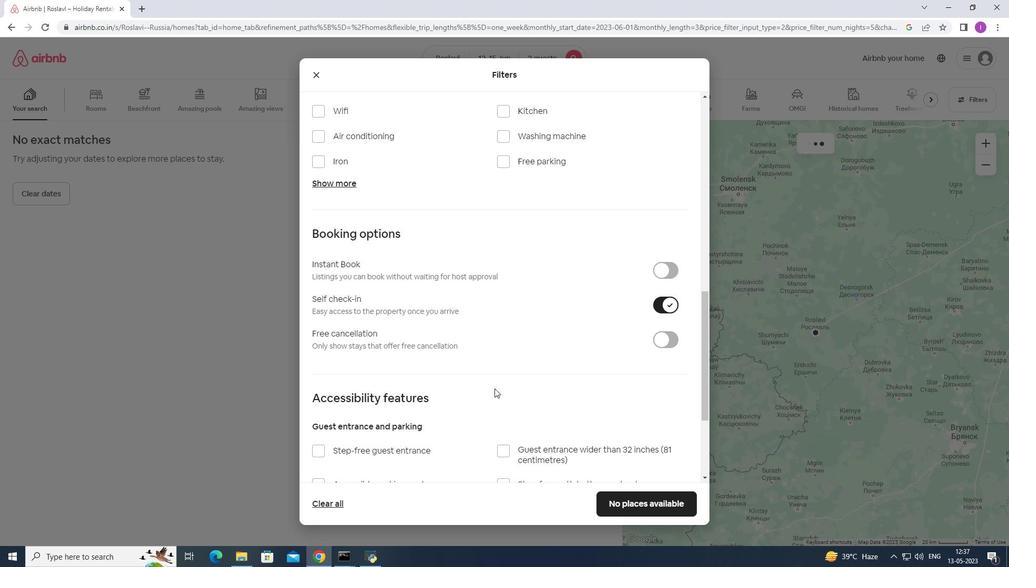 
Action: Mouse moved to (495, 391)
Screenshot: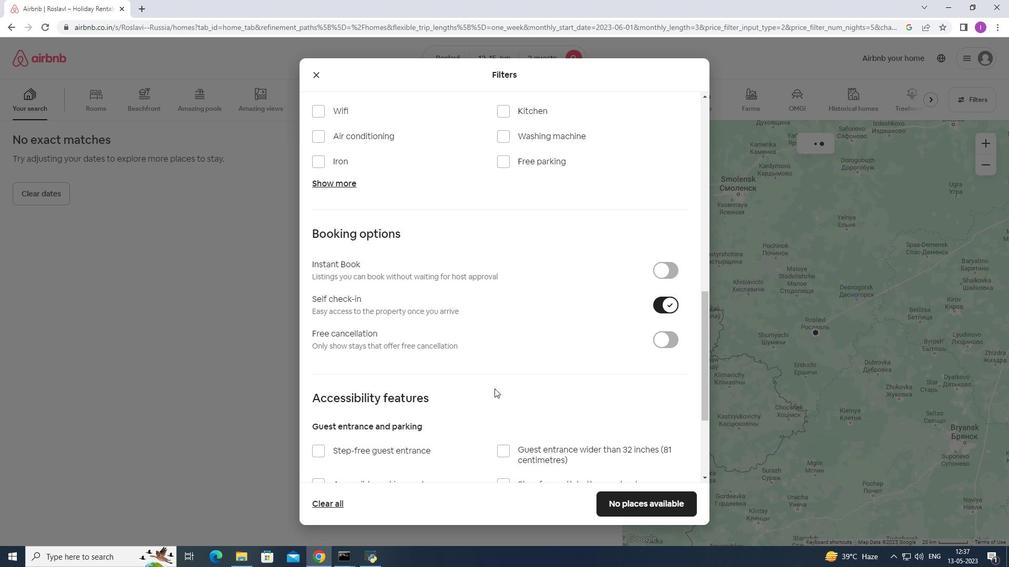 
Action: Mouse scrolled (495, 391) with delta (0, 0)
Screenshot: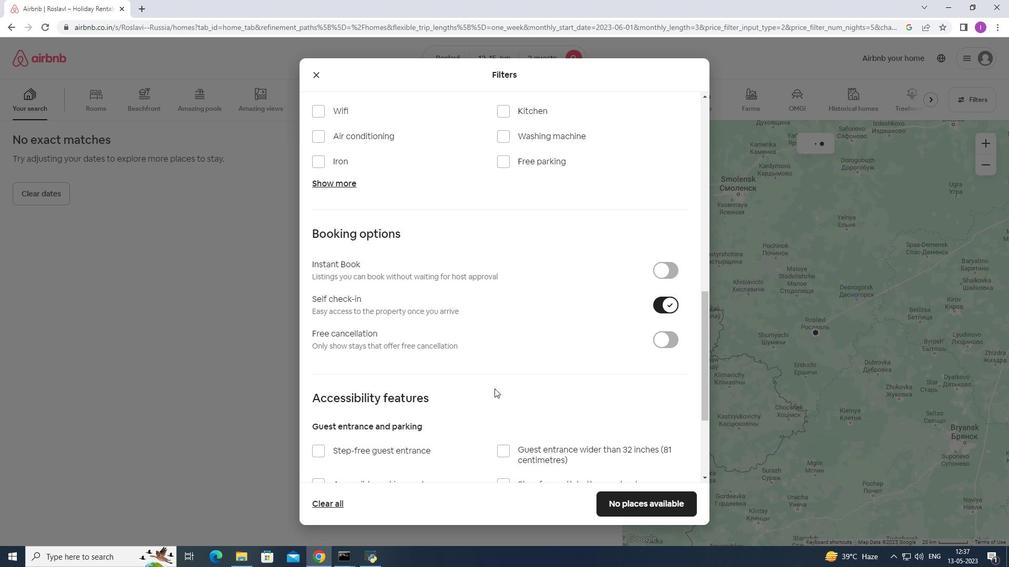 
Action: Mouse moved to (496, 392)
Screenshot: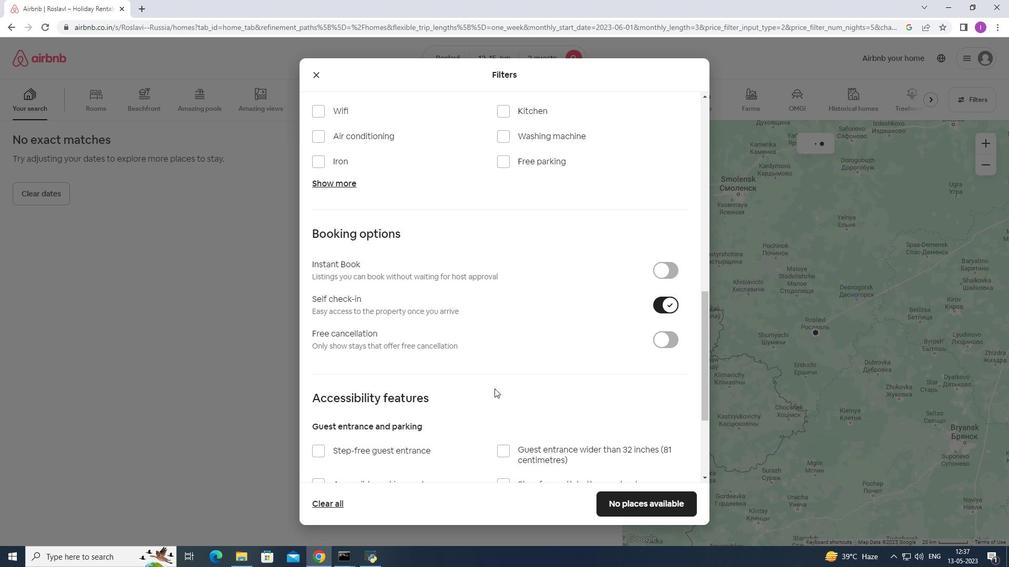 
Action: Mouse scrolled (496, 391) with delta (0, 0)
Screenshot: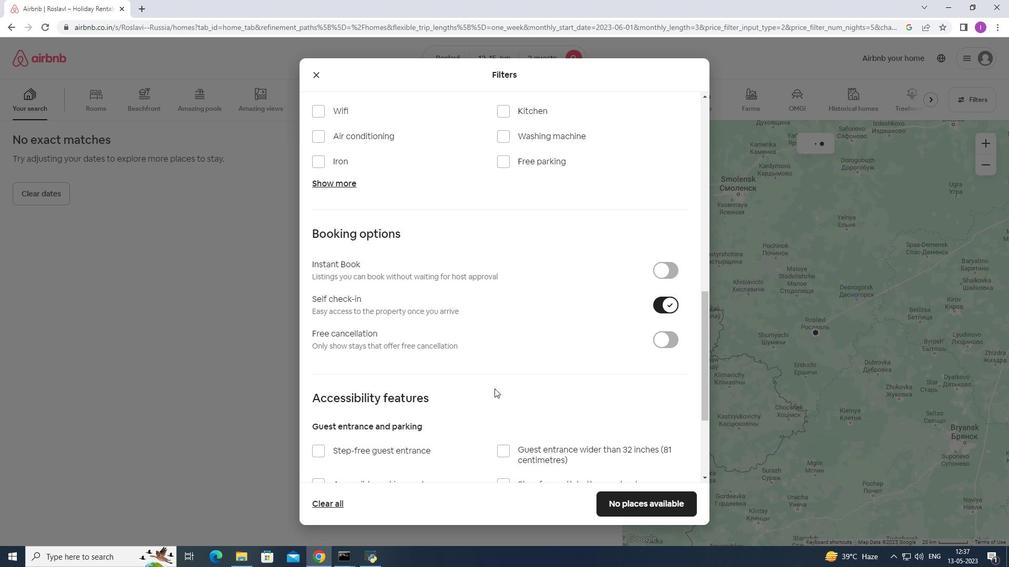 
Action: Mouse scrolled (496, 391) with delta (0, 0)
Screenshot: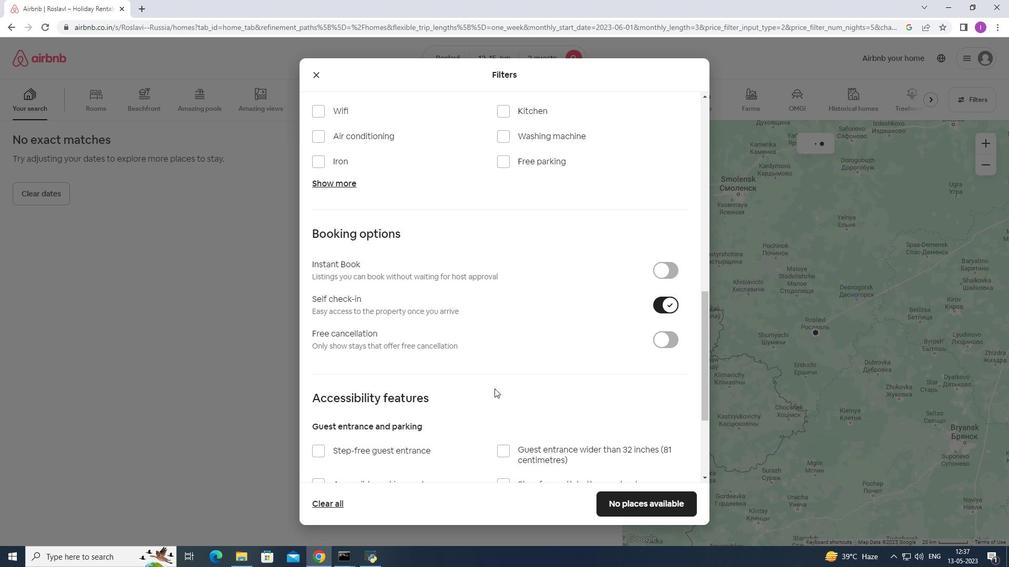 
Action: Mouse moved to (512, 392)
Screenshot: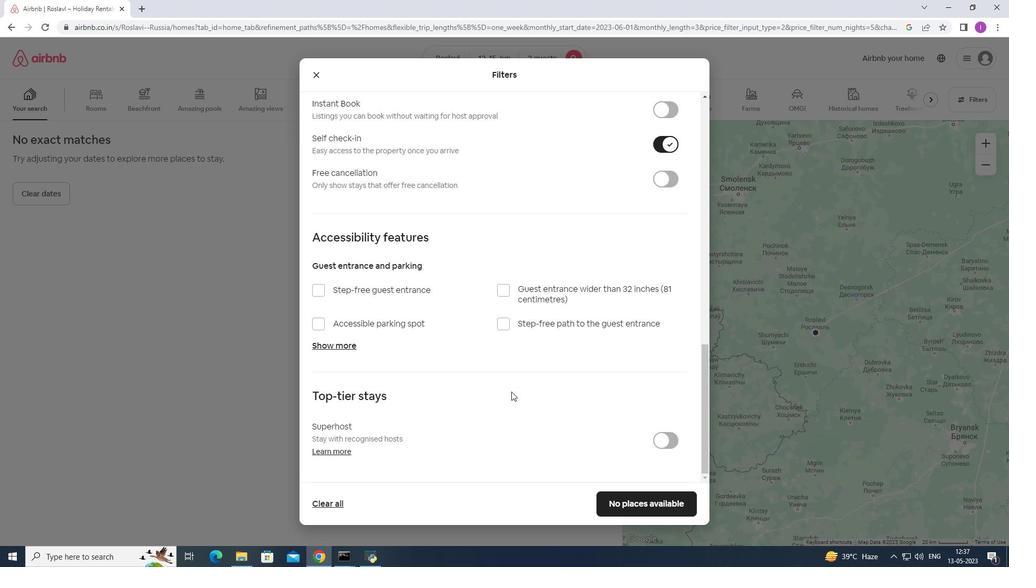
Action: Mouse scrolled (512, 392) with delta (0, 0)
Screenshot: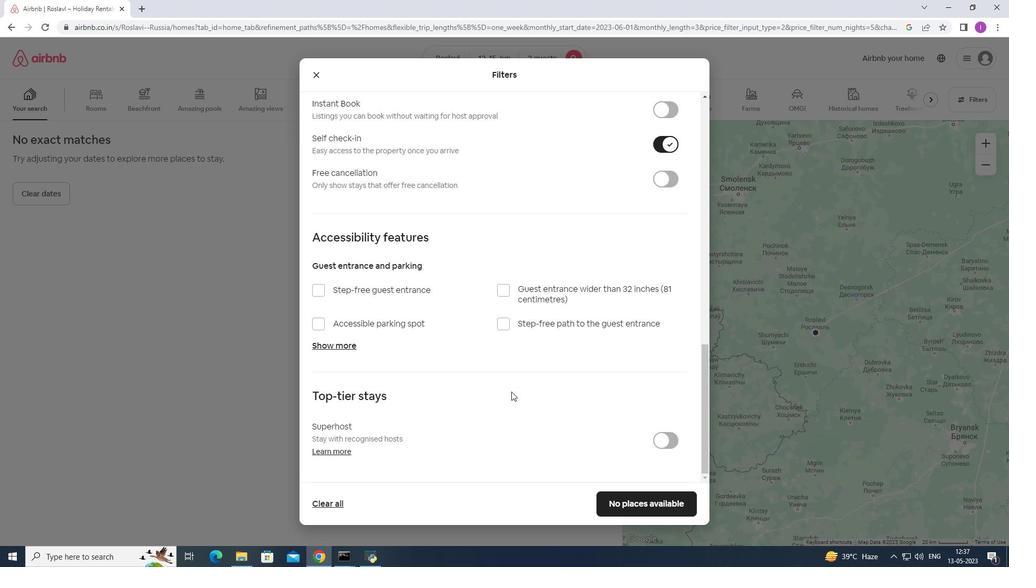 
Action: Mouse moved to (512, 393)
Screenshot: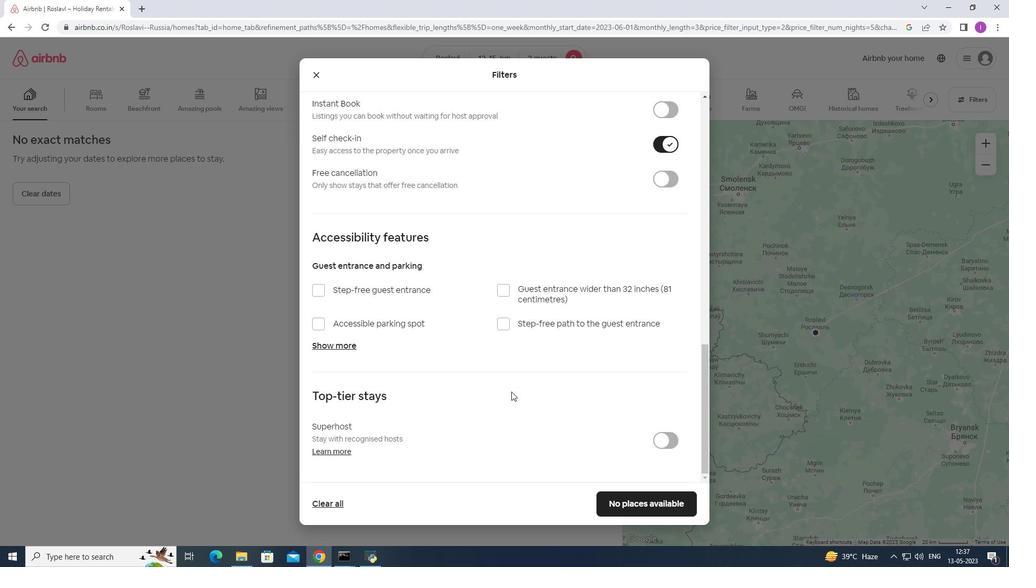 
Action: Mouse scrolled (512, 392) with delta (0, 0)
Screenshot: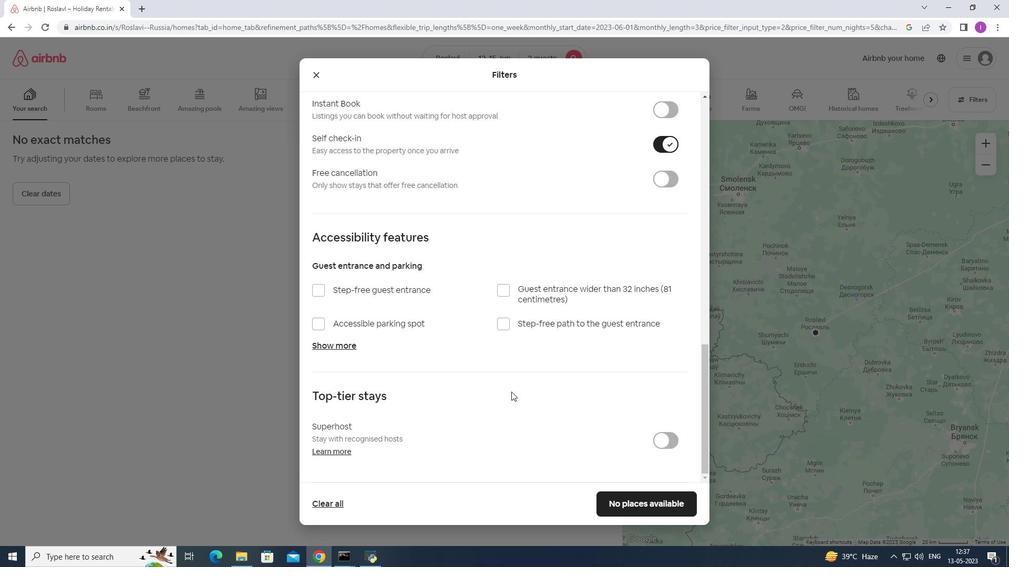 
Action: Mouse scrolled (512, 392) with delta (0, 0)
Screenshot: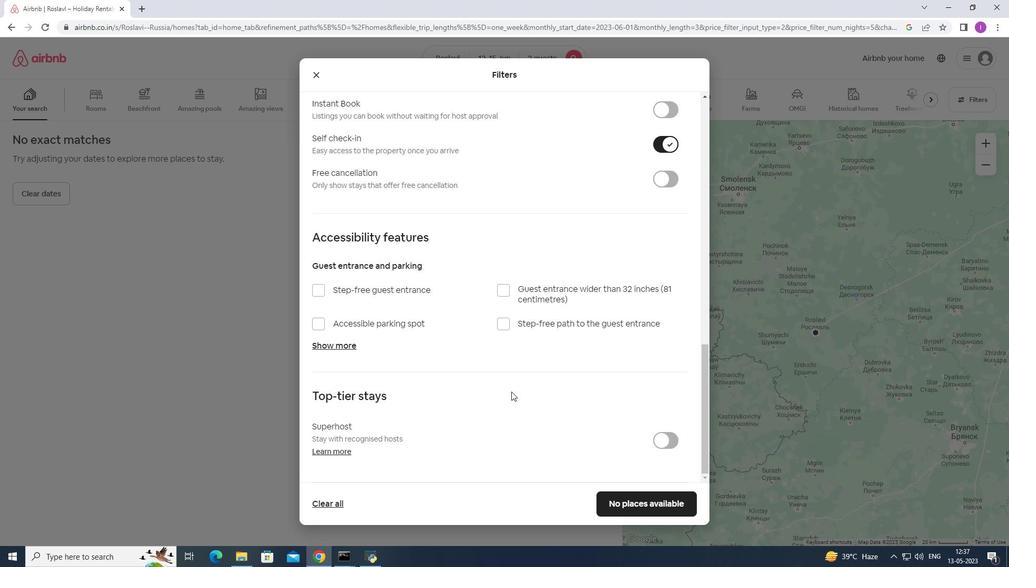 
Action: Mouse scrolled (512, 392) with delta (0, 0)
Screenshot: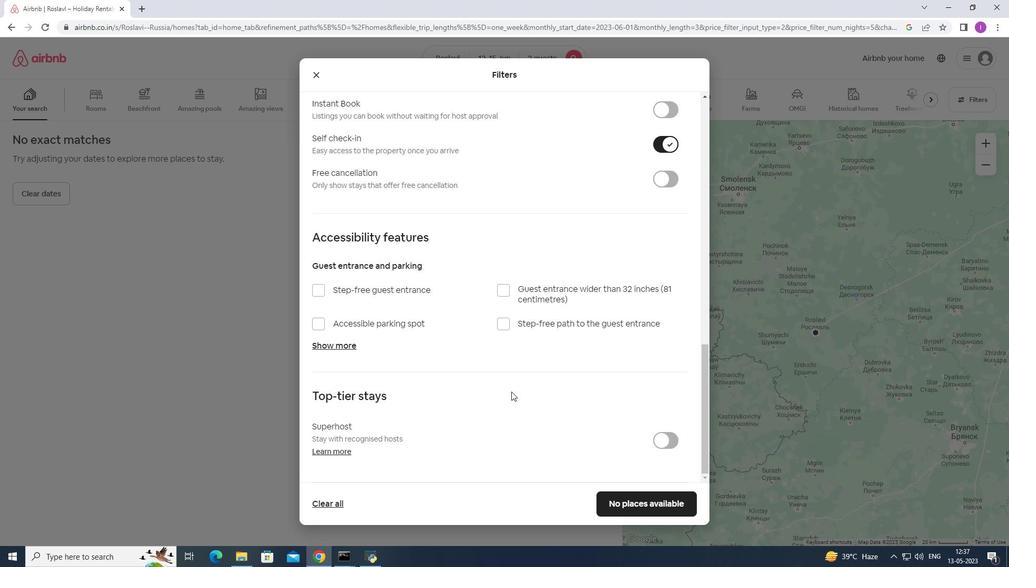 
Action: Mouse scrolled (512, 392) with delta (0, 0)
Screenshot: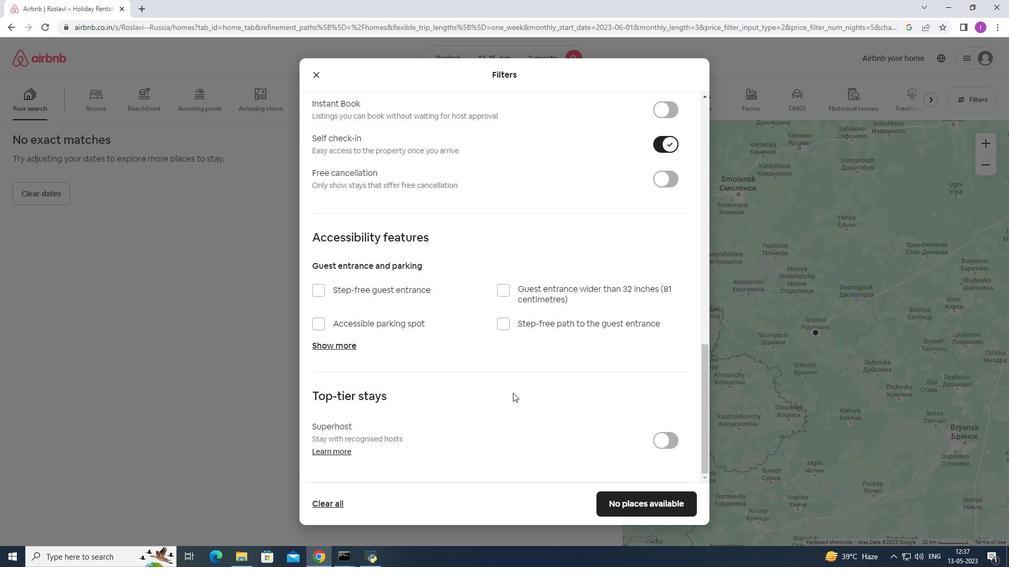 
Action: Mouse scrolled (512, 392) with delta (0, 0)
Screenshot: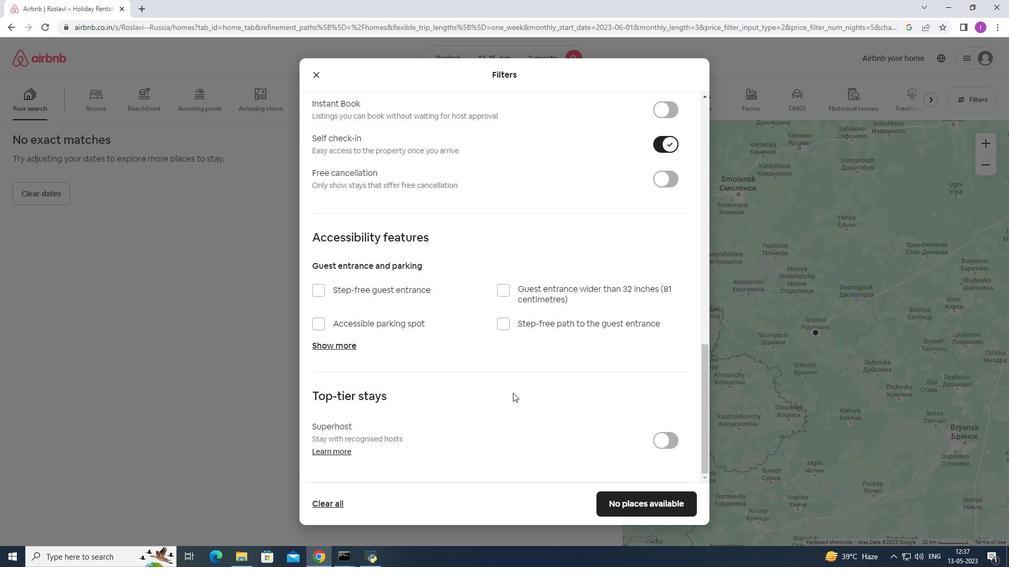 
Action: Mouse moved to (629, 509)
Screenshot: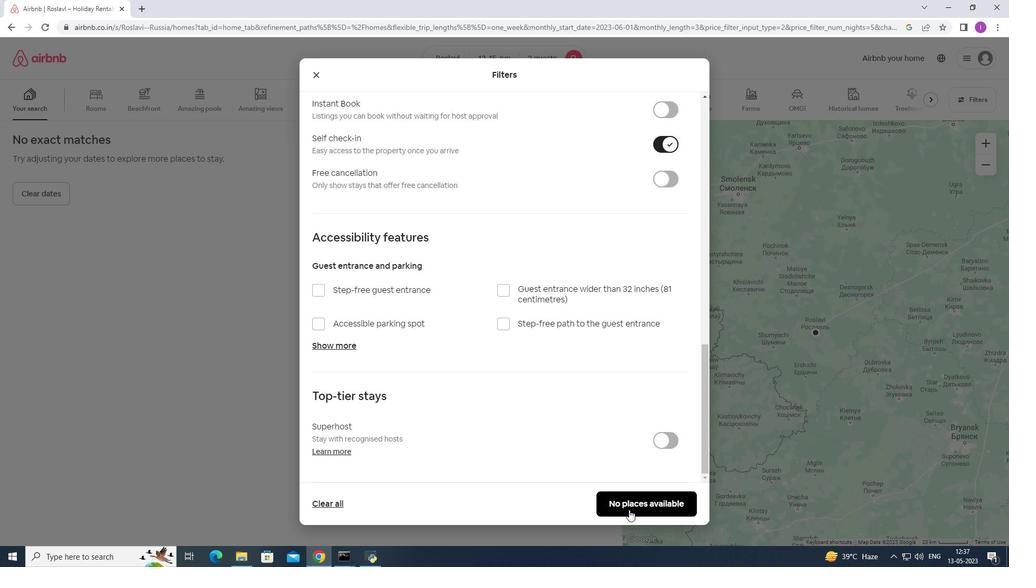 
Action: Mouse pressed left at (629, 509)
Screenshot: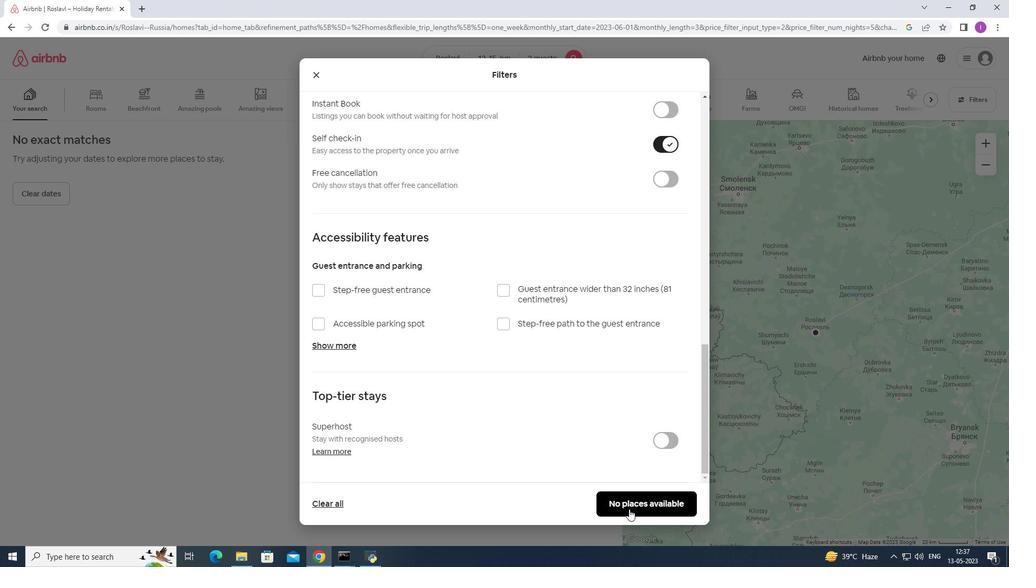 
Action: Mouse moved to (629, 509)
Screenshot: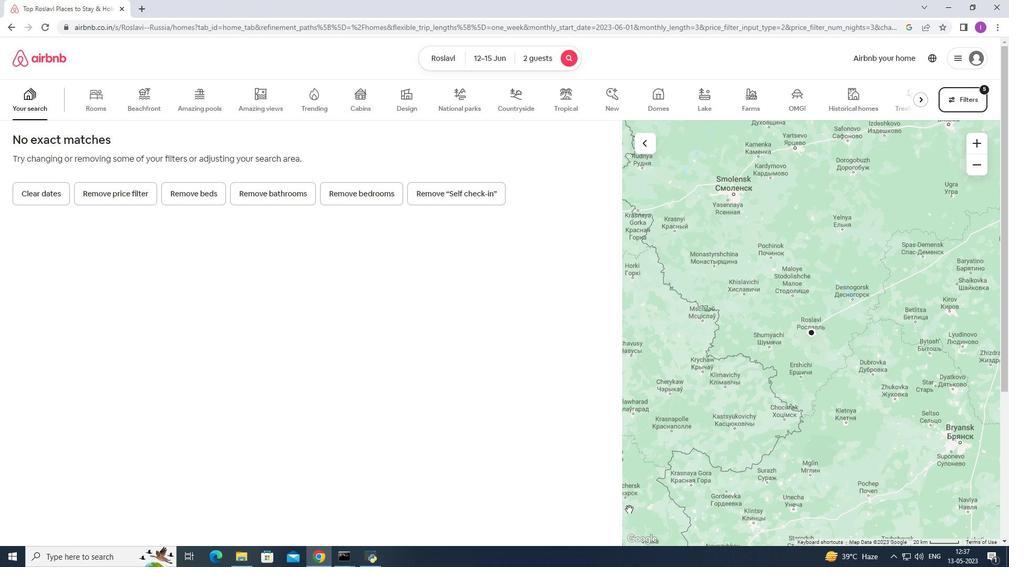 
